 Task: Look for space in Tōgane, Japan from 12th  August, 2023 to 15th August, 2023 for 3 adults in price range Rs.12000 to Rs.16000. Place can be entire place with 2 bedrooms having 3 beds and 1 bathroom. Property type can be house, flat, guest house. Booking option can be shelf check-in. Required host language is English.
Action: Mouse moved to (404, 97)
Screenshot: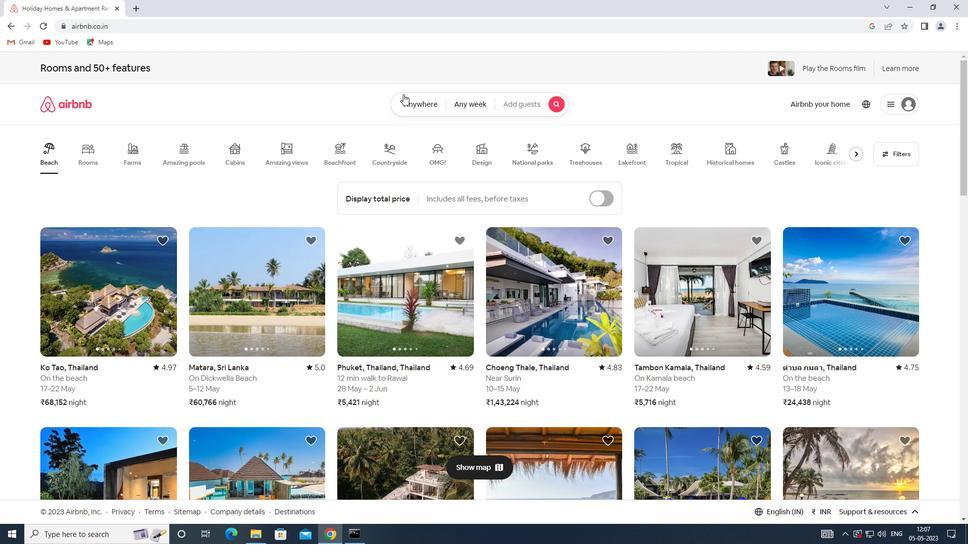 
Action: Mouse pressed left at (404, 97)
Screenshot: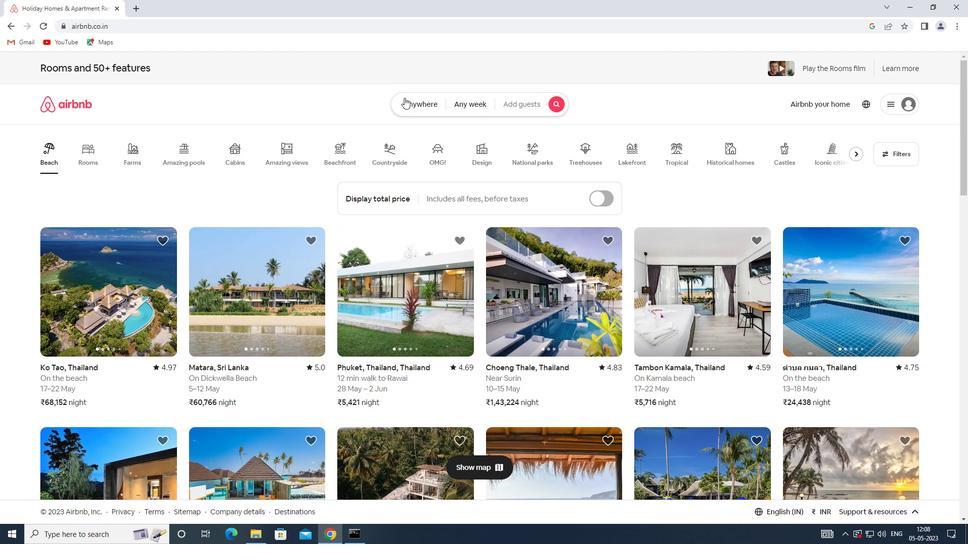 
Action: Mouse moved to (289, 148)
Screenshot: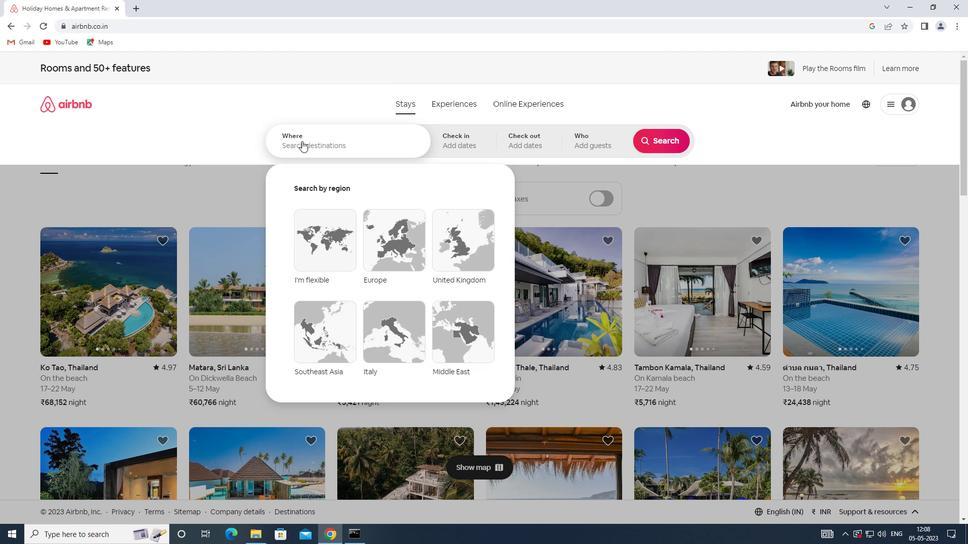 
Action: Mouse pressed left at (289, 148)
Screenshot: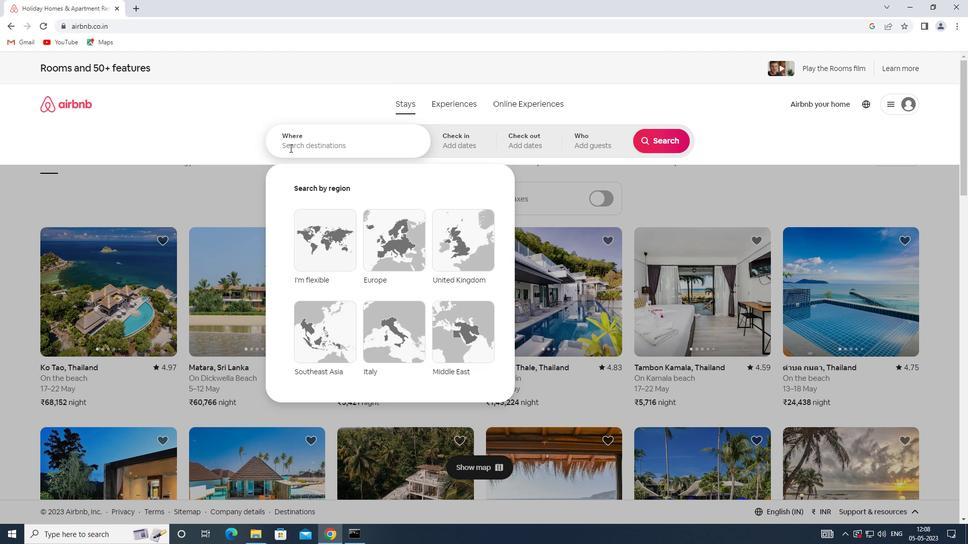
Action: Key pressed <Key.shift><Key.shift><Key.shift><Key.shift><Key.shift><Key.shift><Key.shift><Key.shift><Key.shift><Key.shift><Key.shift><Key.shift><Key.shift><Key.shift>TOGANE,<Key.shift>JAPAN
Screenshot: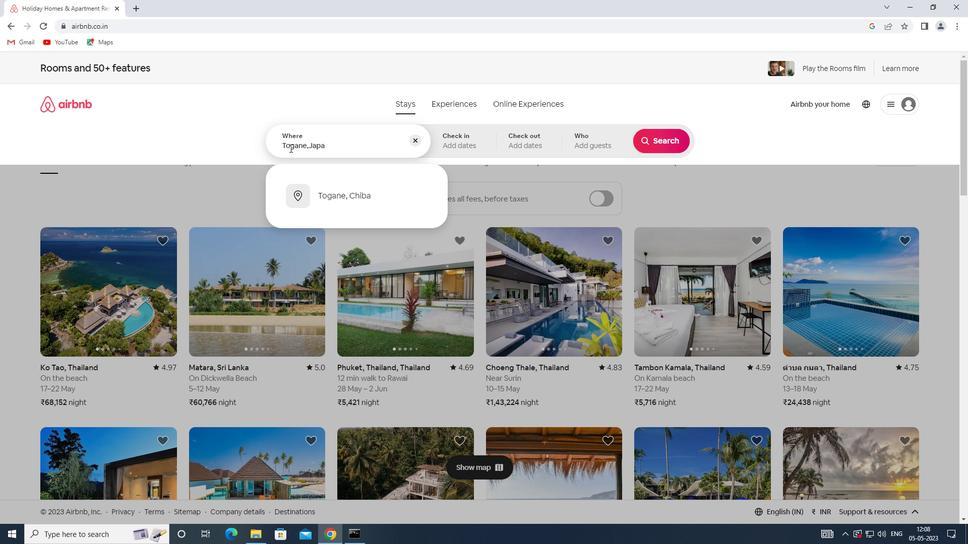 
Action: Mouse moved to (445, 137)
Screenshot: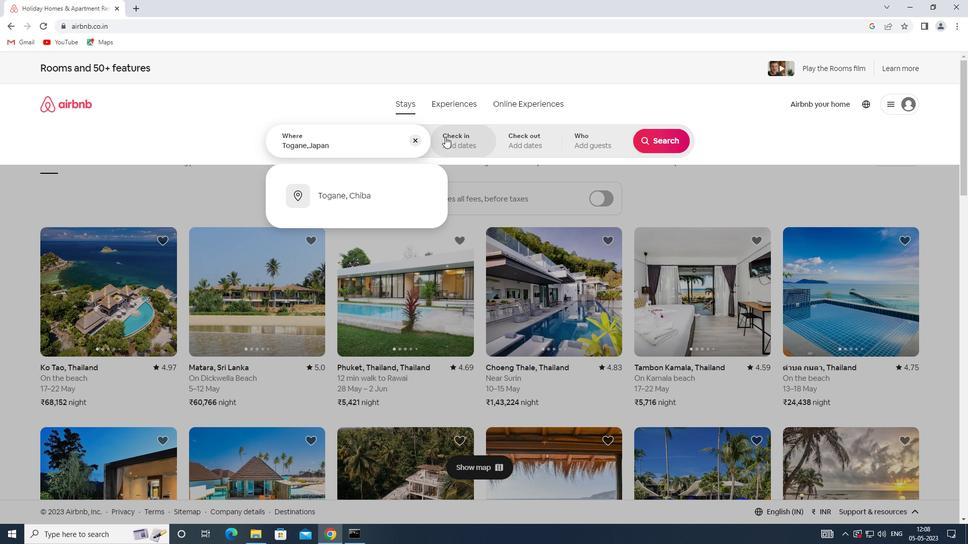 
Action: Mouse pressed left at (445, 137)
Screenshot: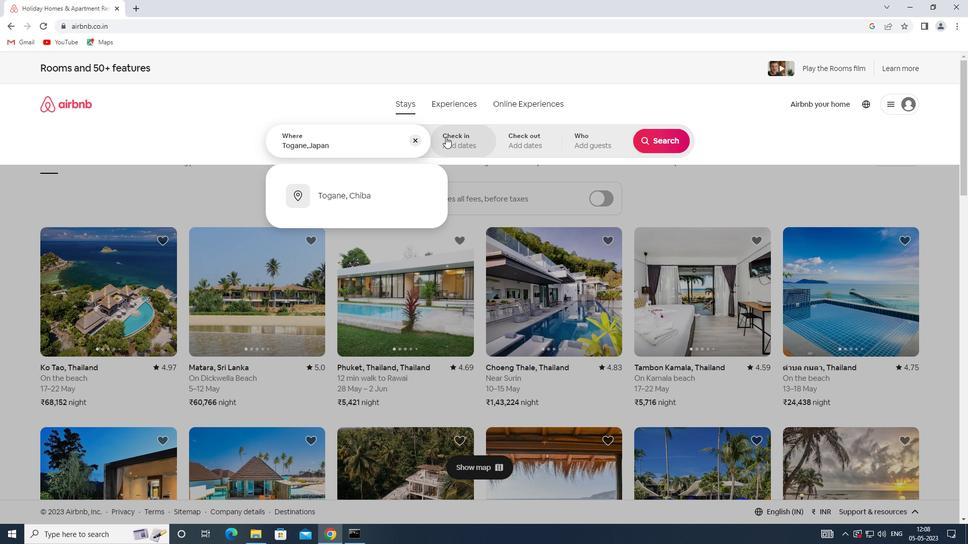 
Action: Mouse moved to (654, 222)
Screenshot: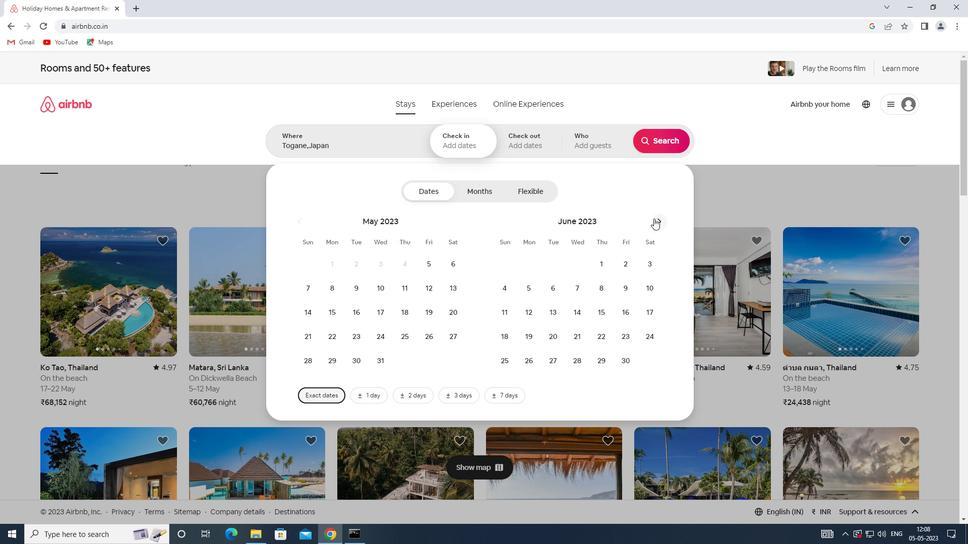 
Action: Mouse pressed left at (654, 222)
Screenshot: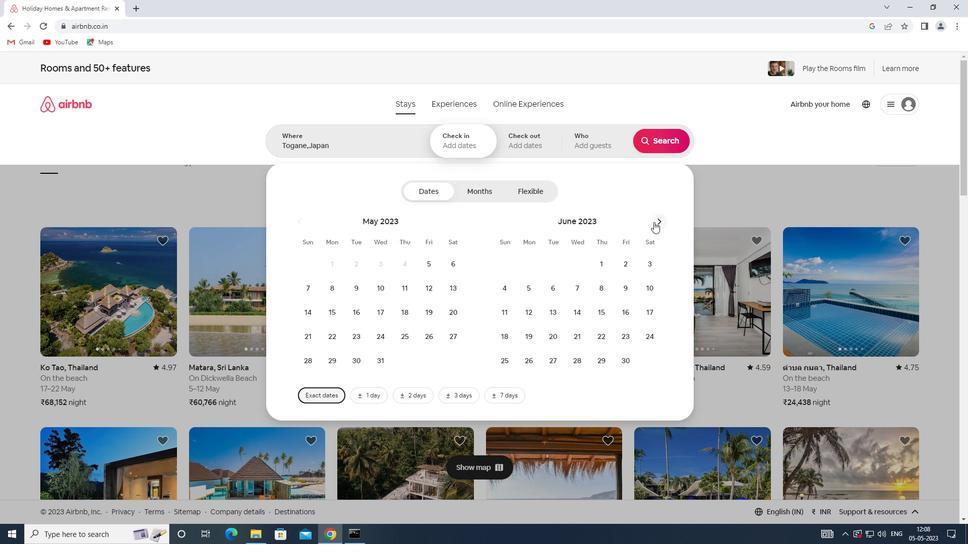 
Action: Mouse pressed left at (654, 222)
Screenshot: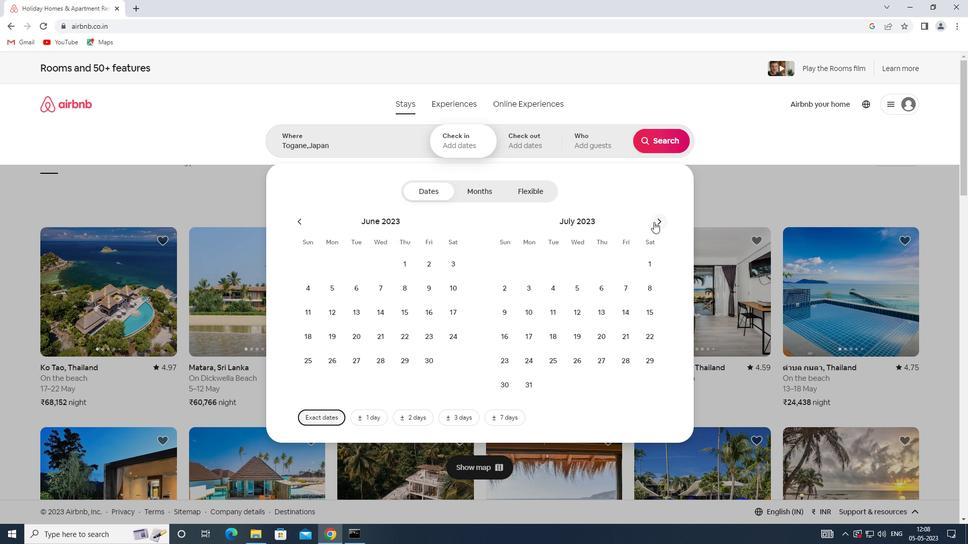 
Action: Mouse moved to (649, 282)
Screenshot: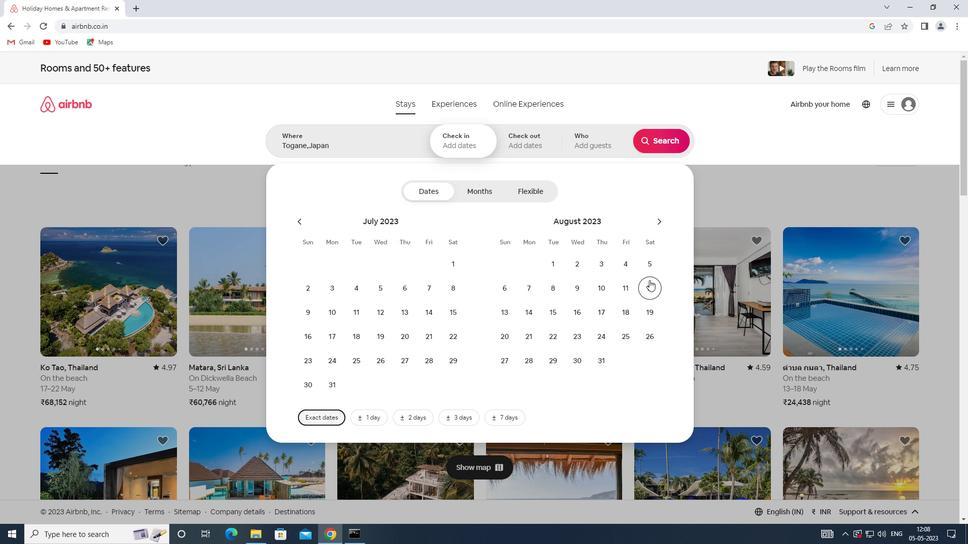 
Action: Mouse pressed left at (649, 282)
Screenshot: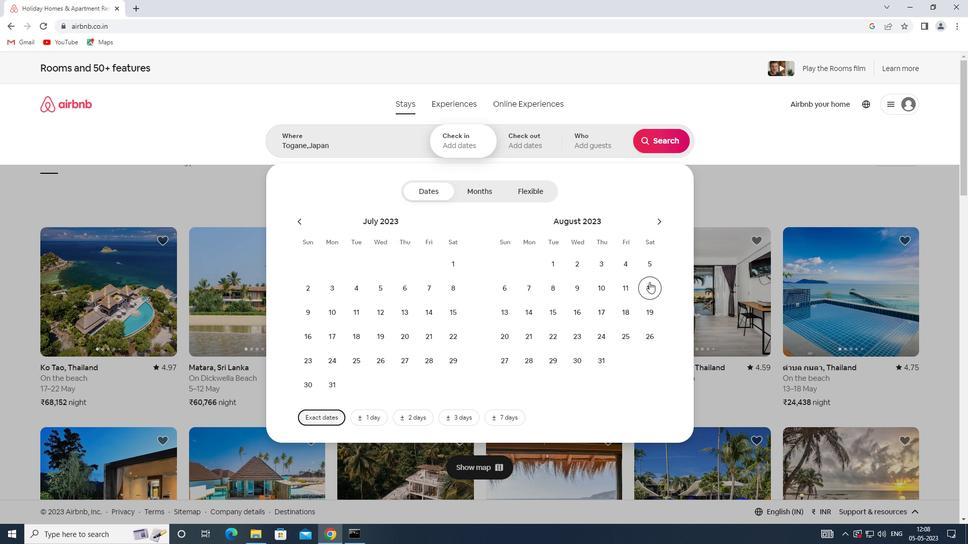 
Action: Mouse moved to (553, 310)
Screenshot: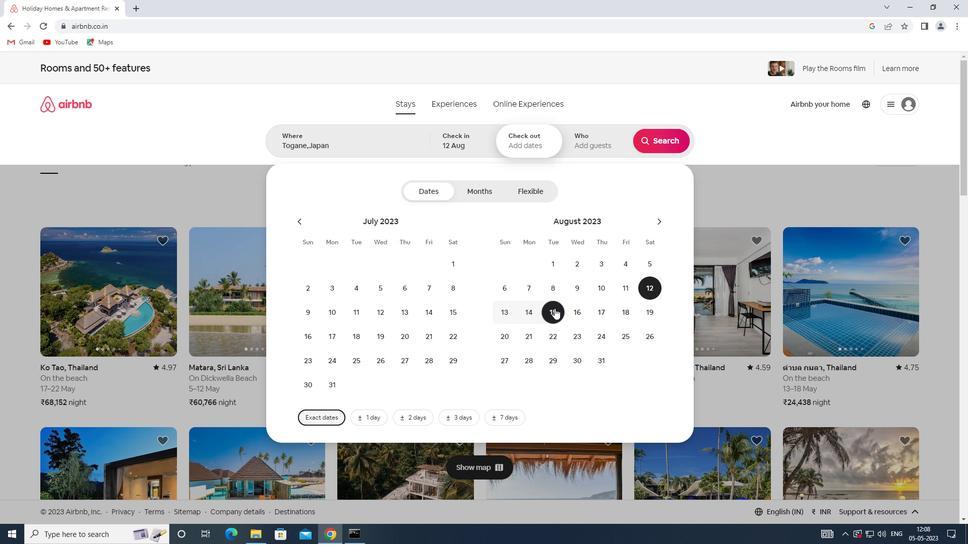 
Action: Mouse pressed left at (553, 310)
Screenshot: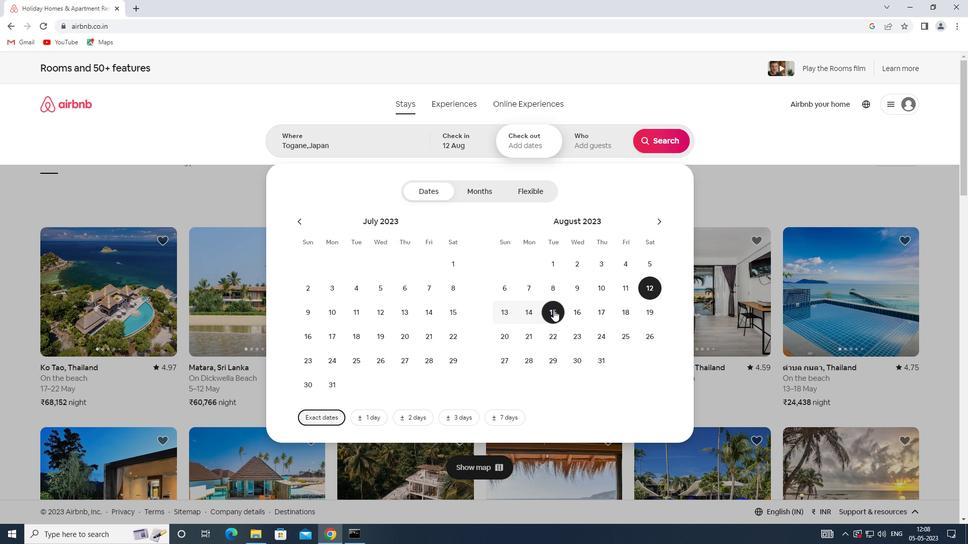
Action: Mouse moved to (592, 134)
Screenshot: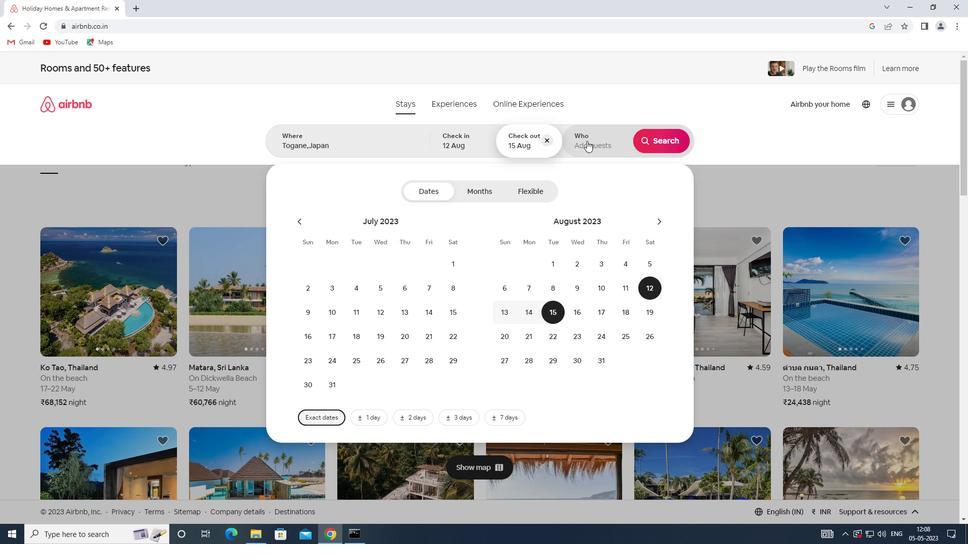 
Action: Mouse pressed left at (592, 134)
Screenshot: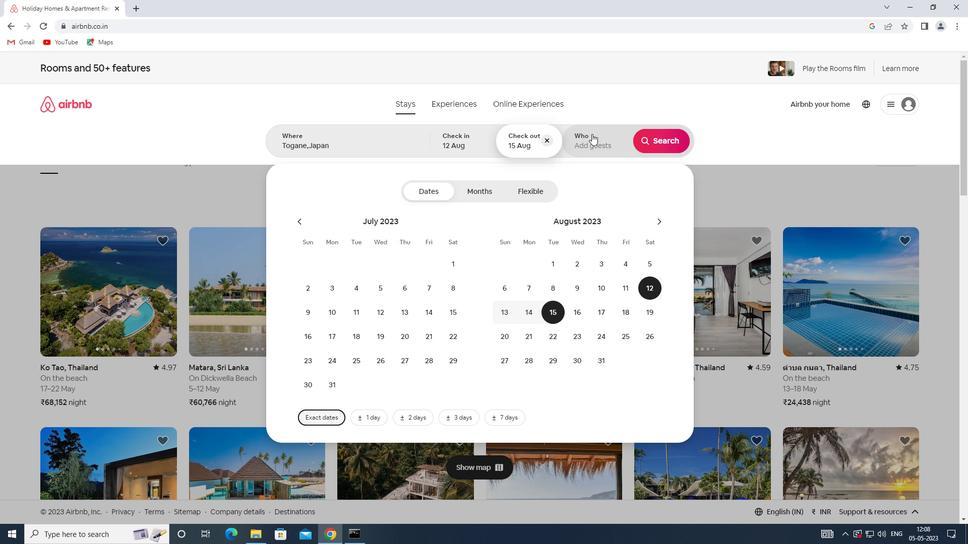 
Action: Mouse moved to (661, 194)
Screenshot: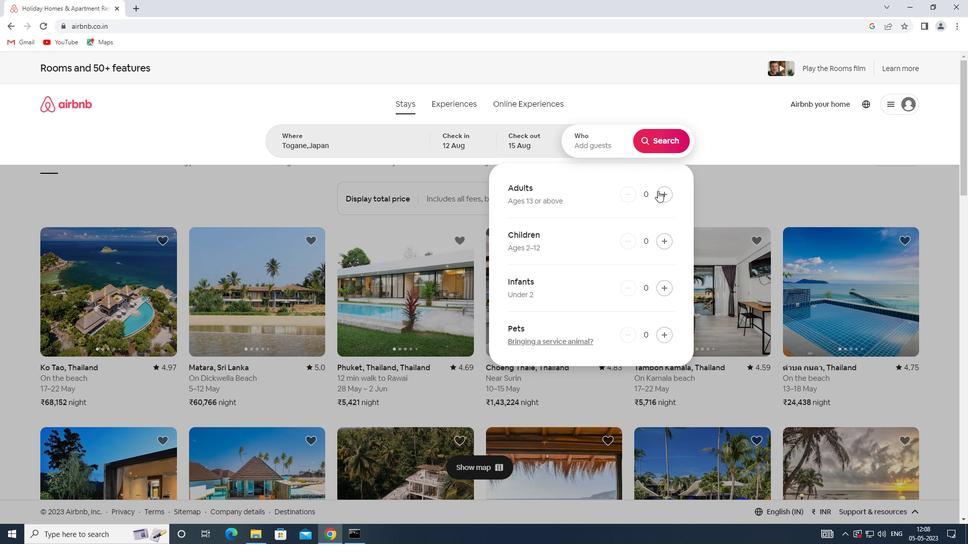 
Action: Mouse pressed left at (661, 194)
Screenshot: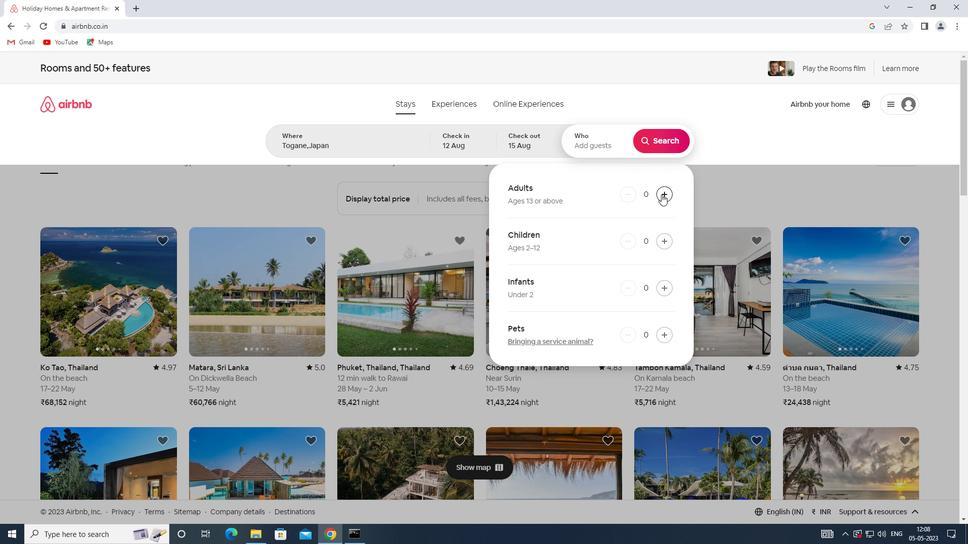 
Action: Mouse pressed left at (661, 194)
Screenshot: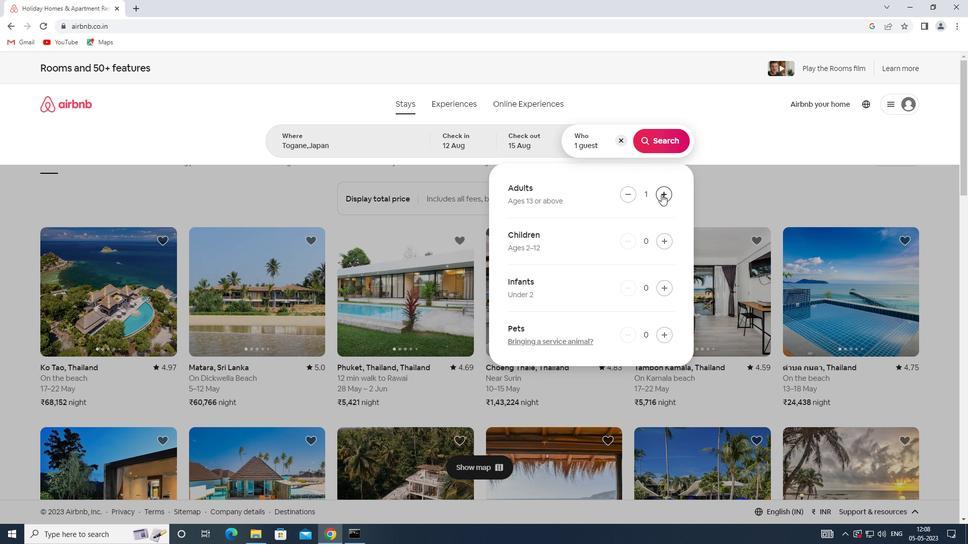 
Action: Mouse pressed left at (661, 194)
Screenshot: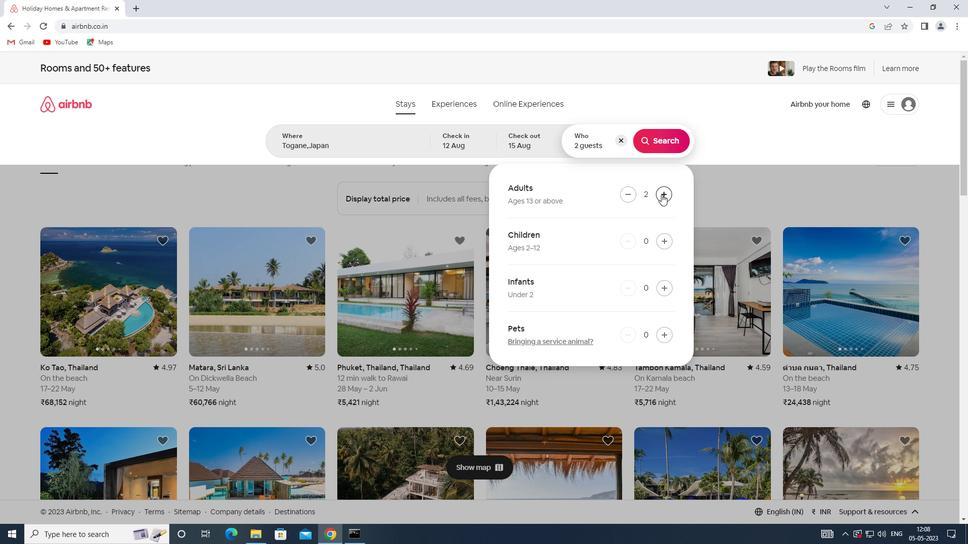 
Action: Mouse moved to (663, 145)
Screenshot: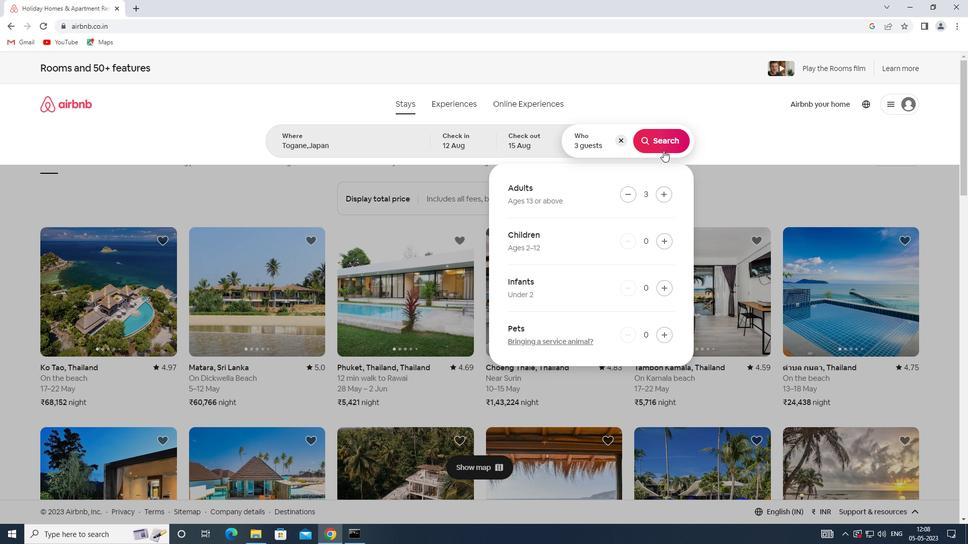 
Action: Mouse pressed left at (663, 145)
Screenshot: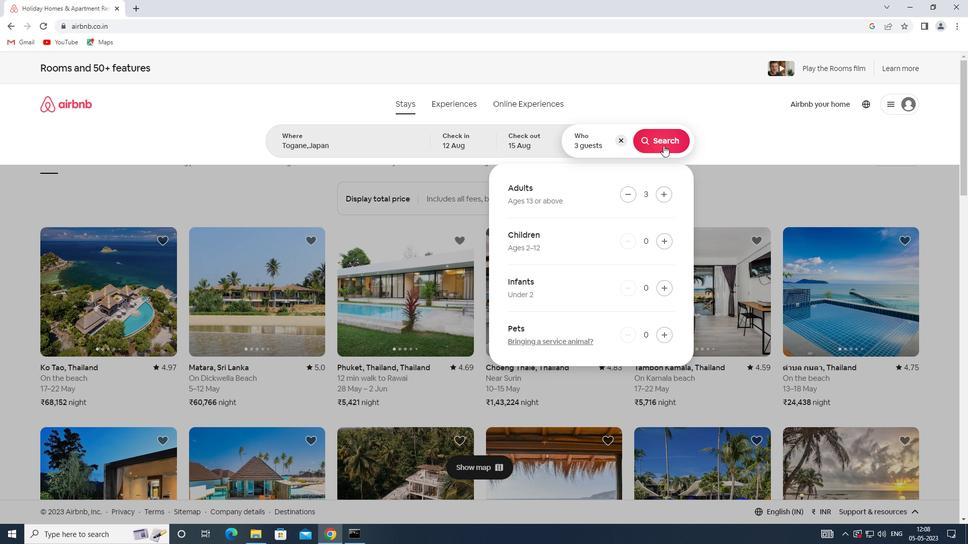 
Action: Mouse moved to (941, 115)
Screenshot: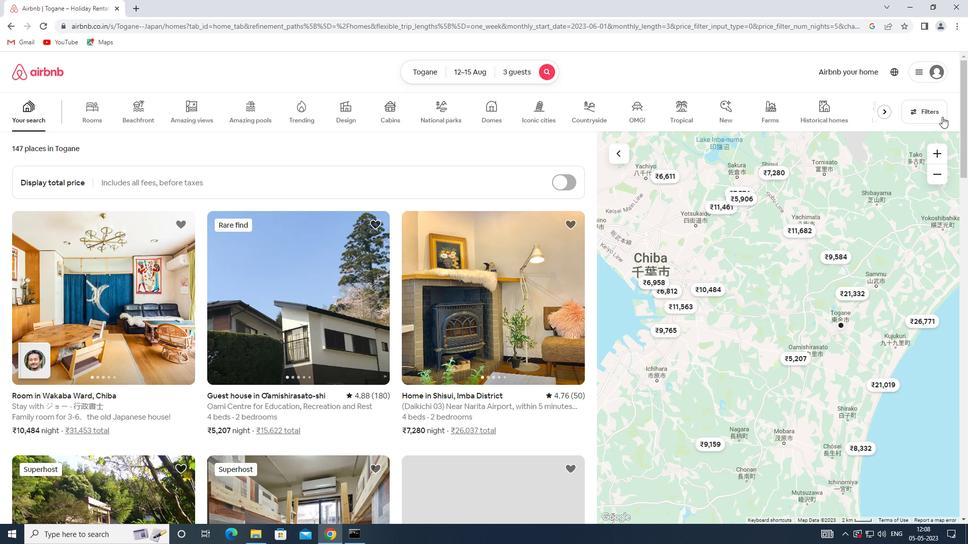 
Action: Mouse pressed left at (941, 115)
Screenshot: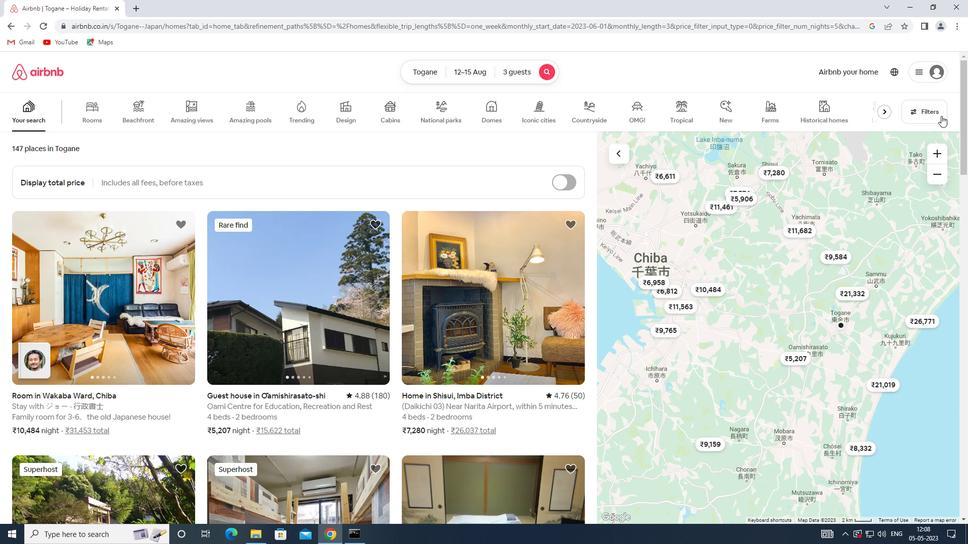 
Action: Mouse moved to (354, 359)
Screenshot: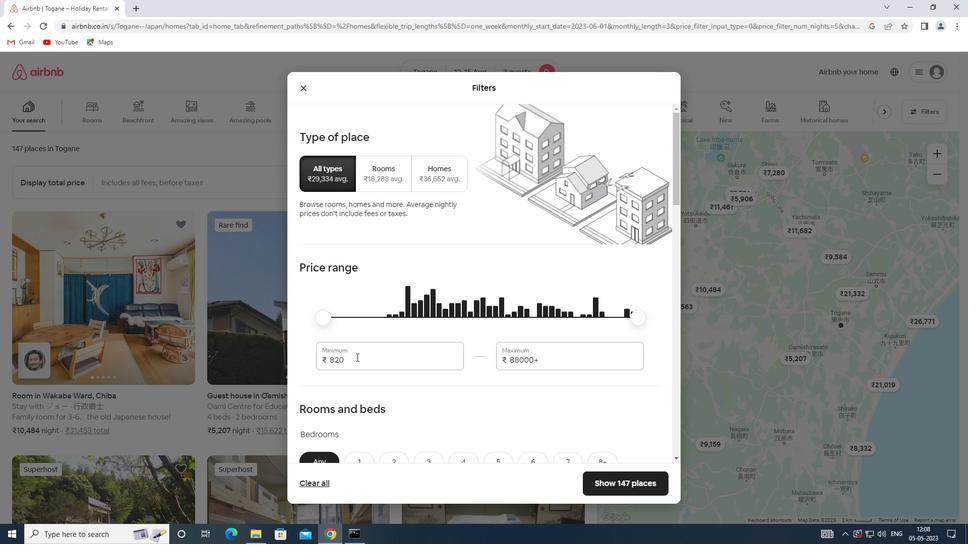 
Action: Mouse pressed left at (354, 359)
Screenshot: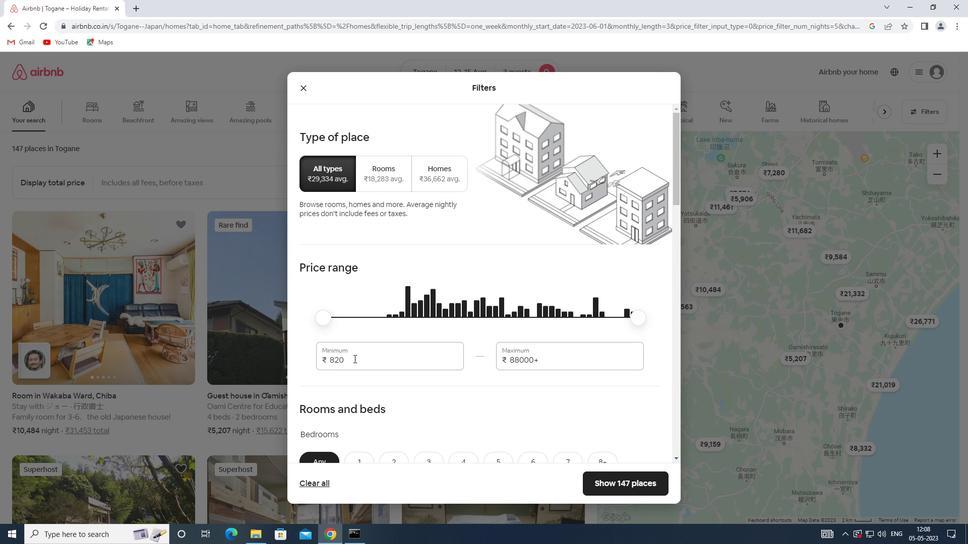 
Action: Mouse moved to (305, 343)
Screenshot: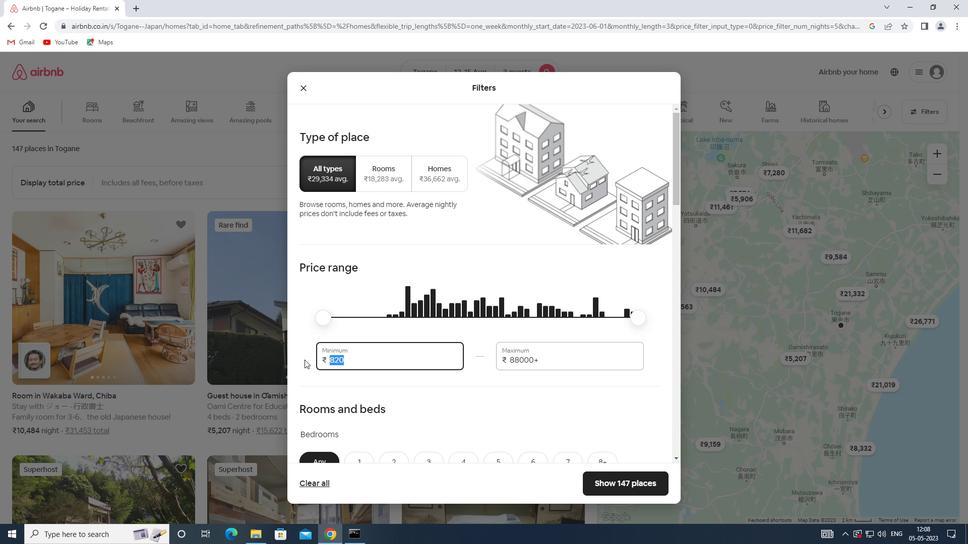 
Action: Key pressed 12000
Screenshot: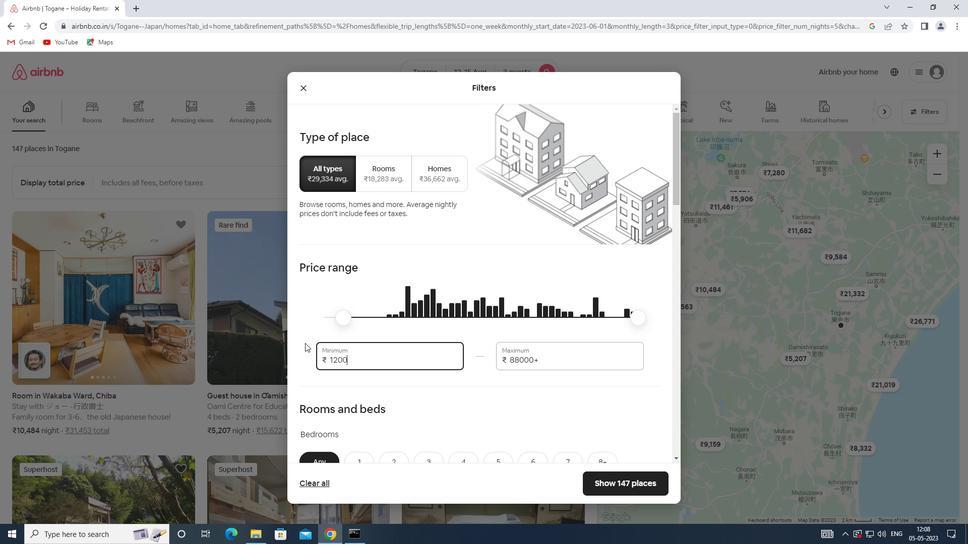 
Action: Mouse moved to (554, 360)
Screenshot: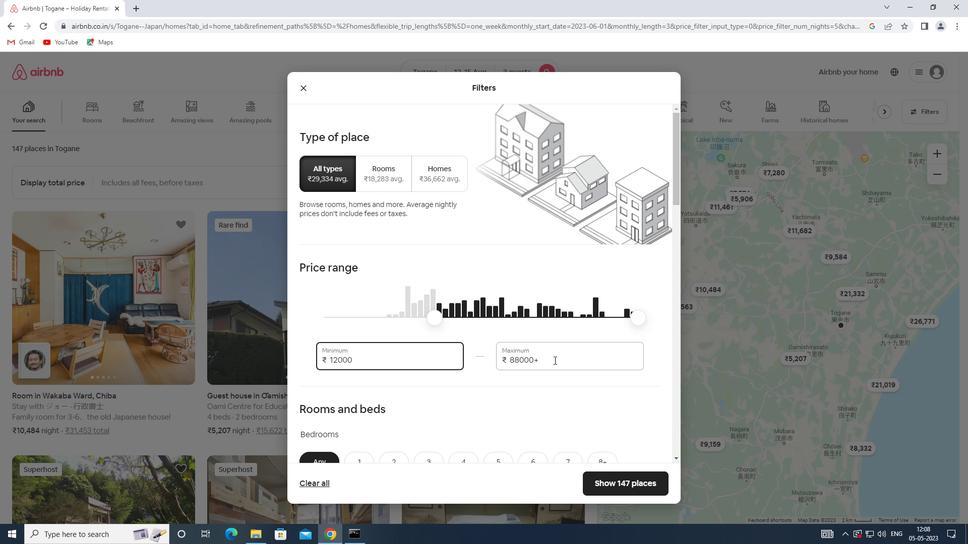 
Action: Mouse pressed left at (554, 360)
Screenshot: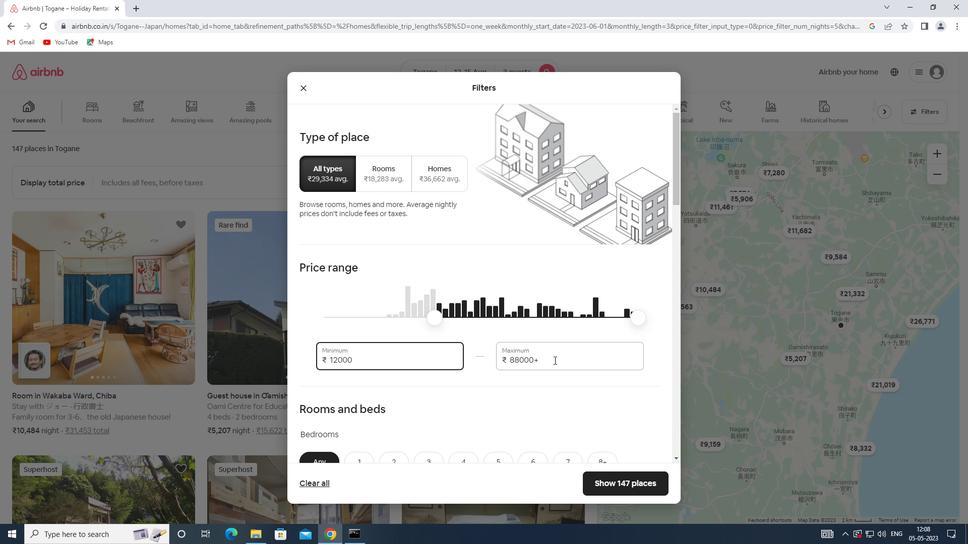 
Action: Mouse moved to (434, 359)
Screenshot: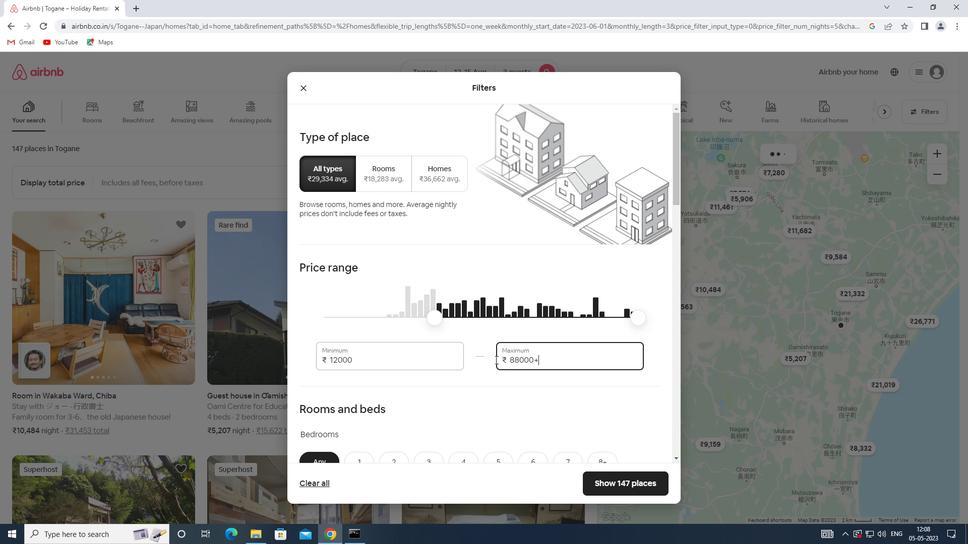 
Action: Key pressed 16000
Screenshot: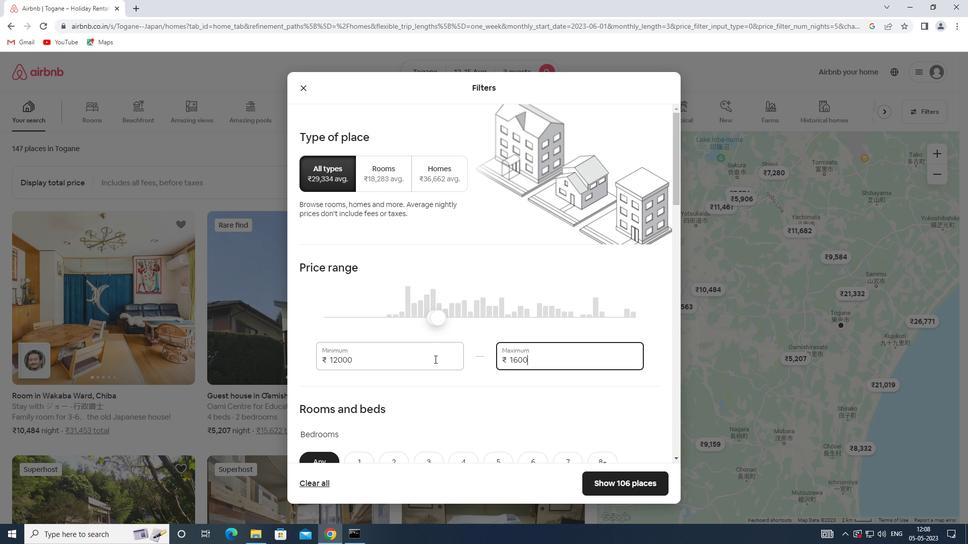 
Action: Mouse scrolled (434, 359) with delta (0, 0)
Screenshot: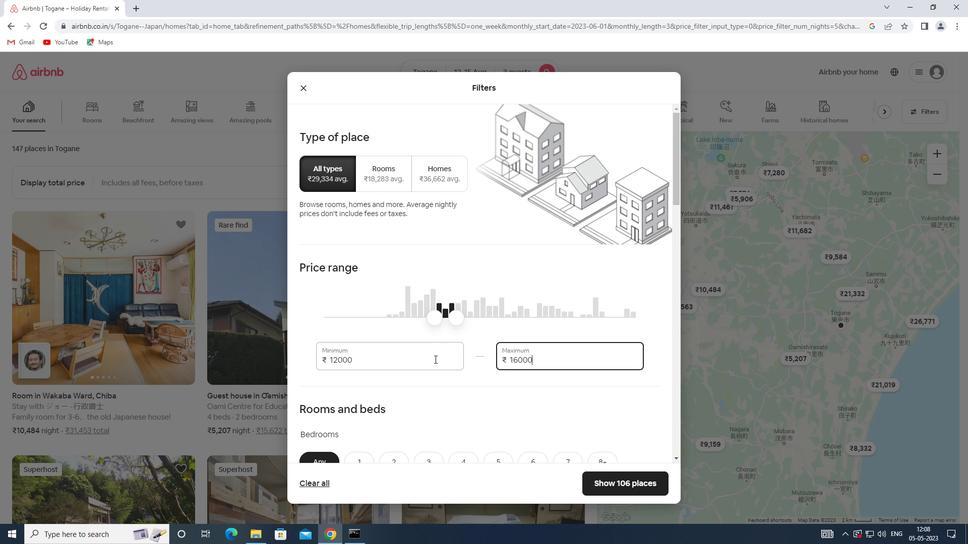 
Action: Mouse scrolled (434, 359) with delta (0, 0)
Screenshot: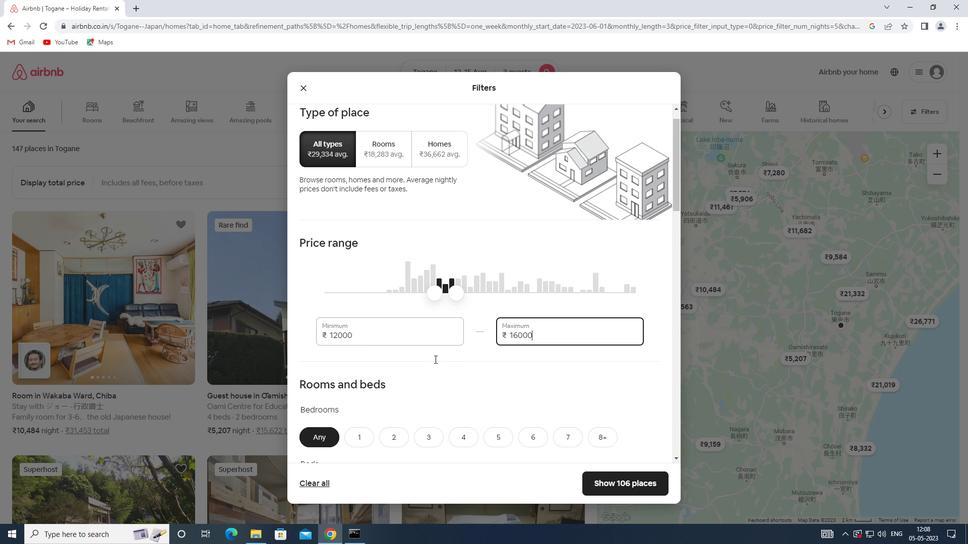 
Action: Mouse scrolled (434, 359) with delta (0, 0)
Screenshot: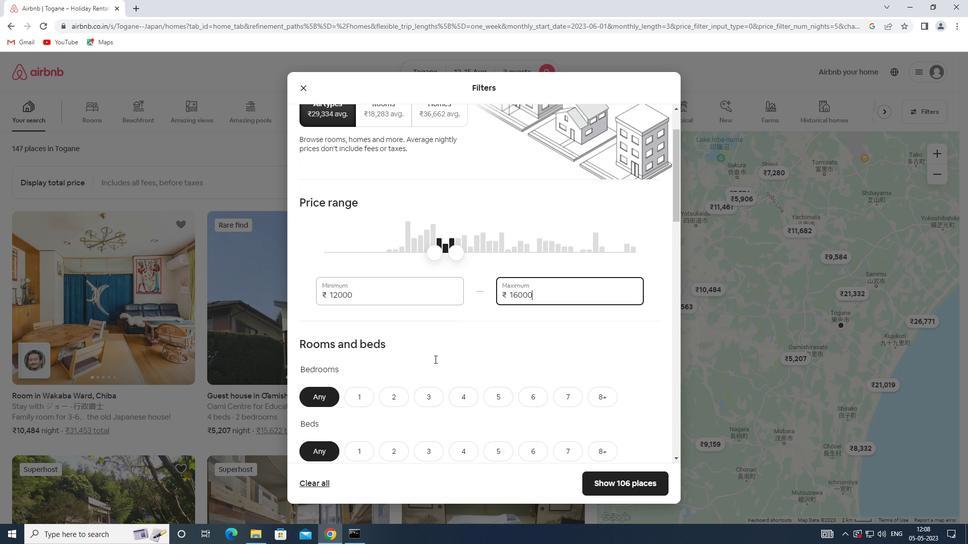 
Action: Mouse scrolled (434, 359) with delta (0, 0)
Screenshot: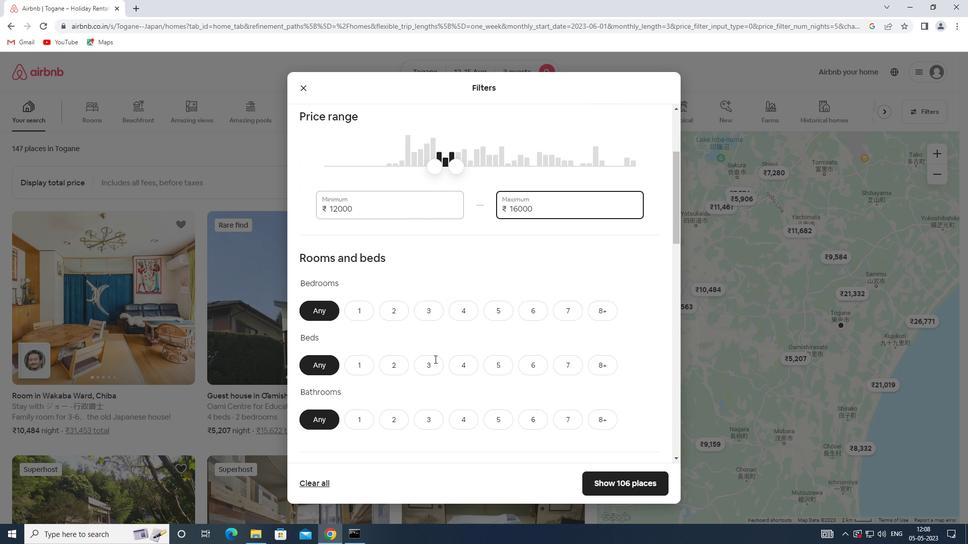 
Action: Mouse moved to (388, 263)
Screenshot: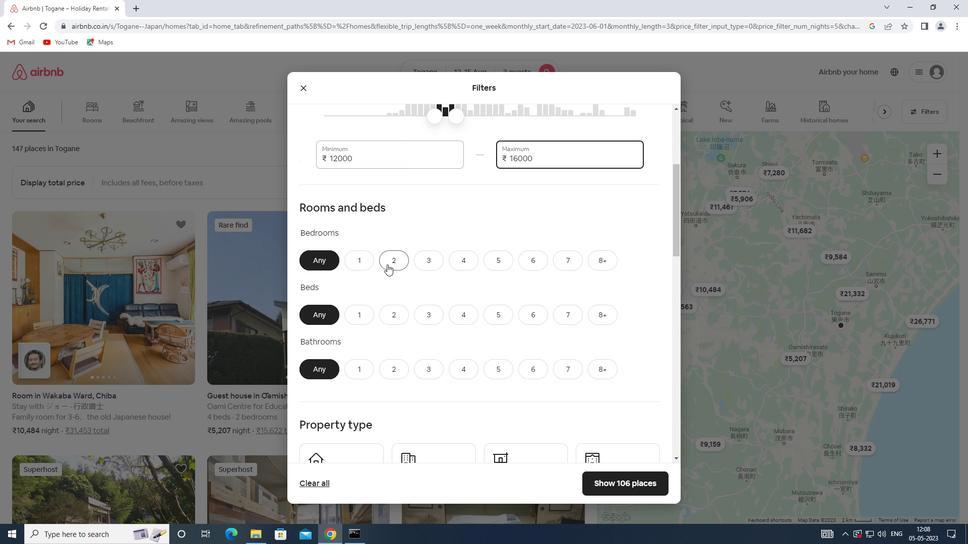 
Action: Mouse pressed left at (388, 263)
Screenshot: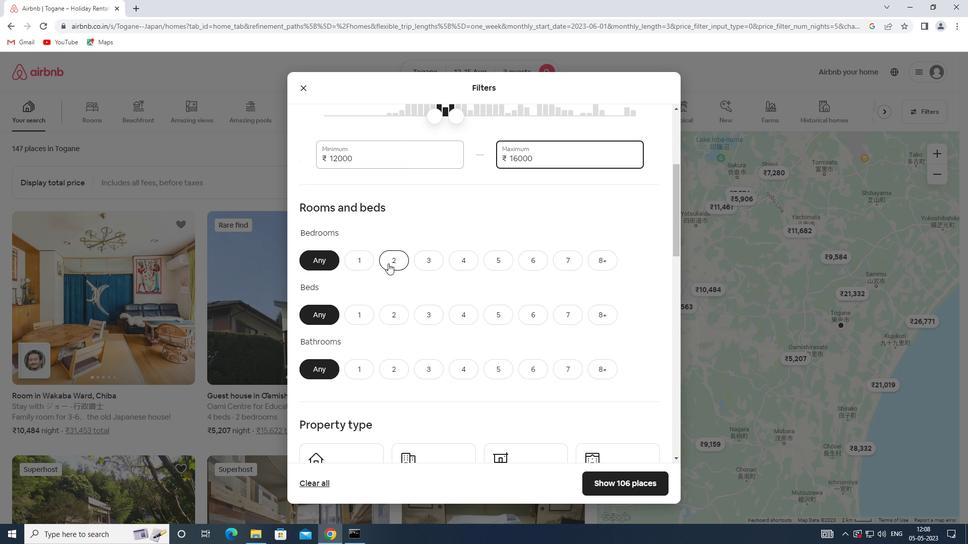 
Action: Mouse moved to (427, 315)
Screenshot: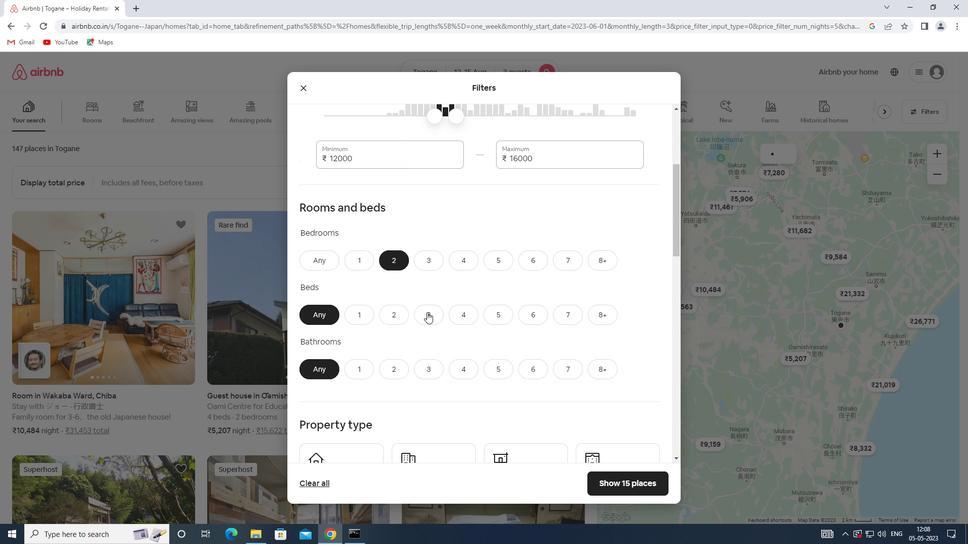 
Action: Mouse pressed left at (427, 315)
Screenshot: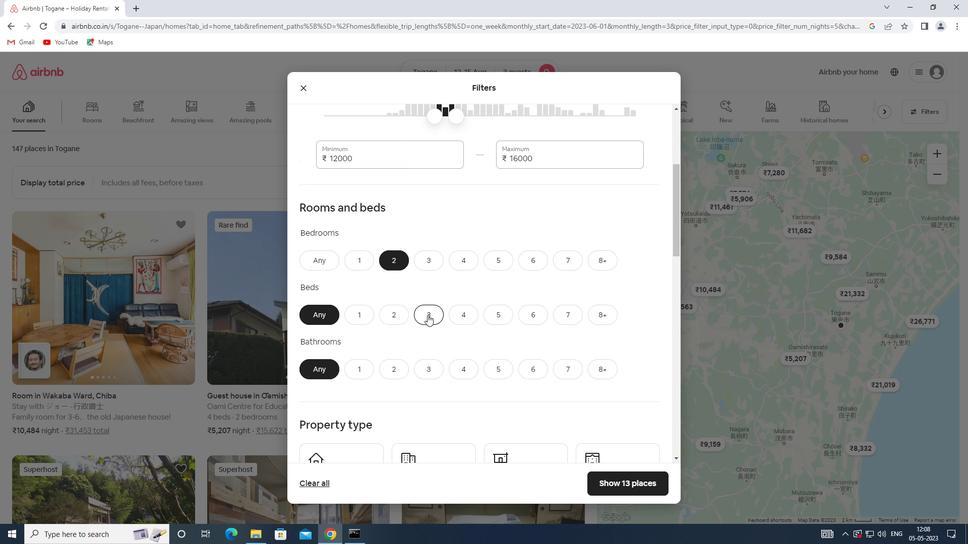 
Action: Mouse moved to (367, 367)
Screenshot: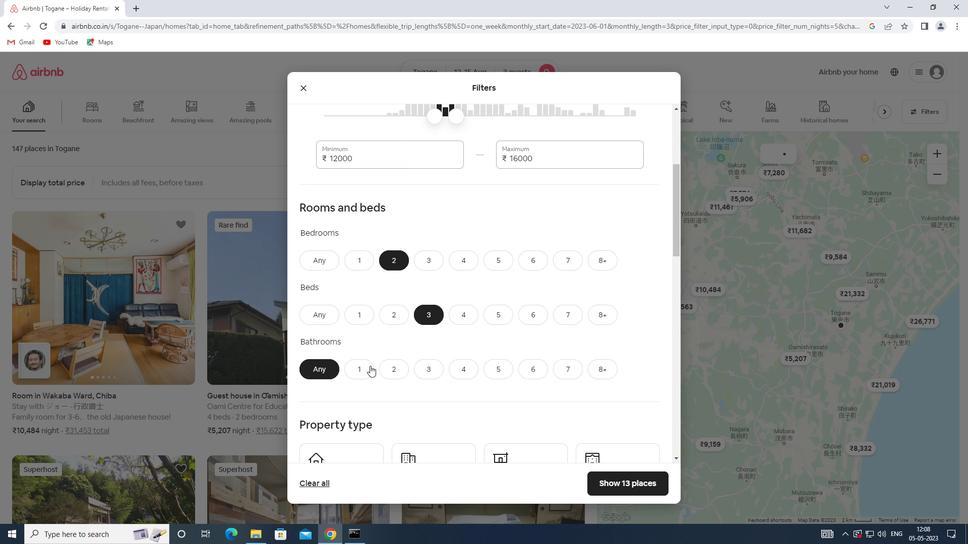 
Action: Mouse pressed left at (367, 367)
Screenshot: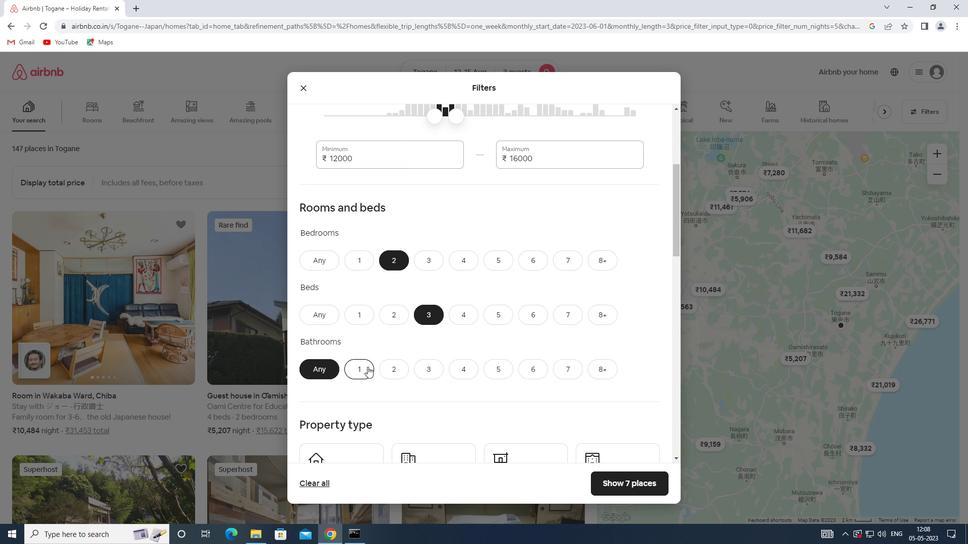 
Action: Mouse scrolled (367, 366) with delta (0, 0)
Screenshot: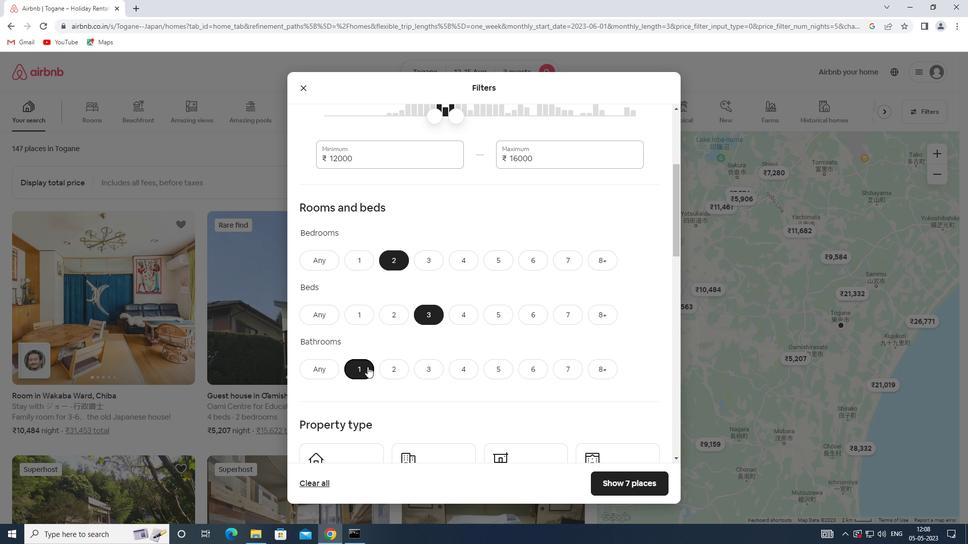 
Action: Mouse scrolled (367, 366) with delta (0, 0)
Screenshot: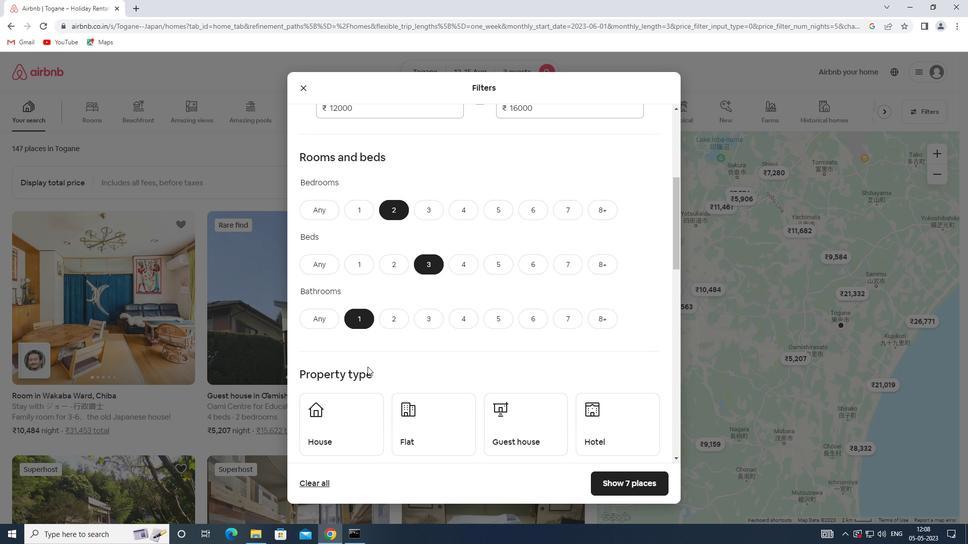 
Action: Mouse scrolled (367, 366) with delta (0, 0)
Screenshot: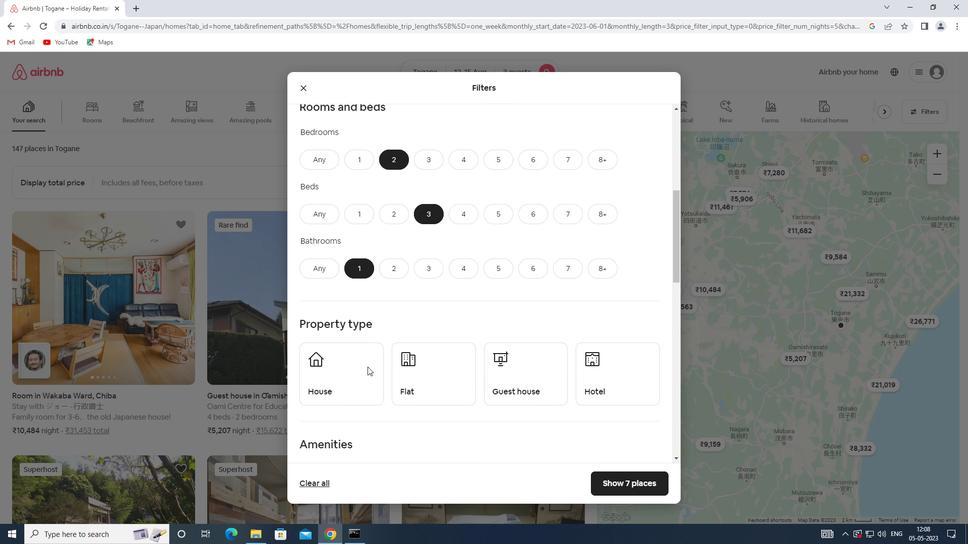 
Action: Mouse moved to (368, 341)
Screenshot: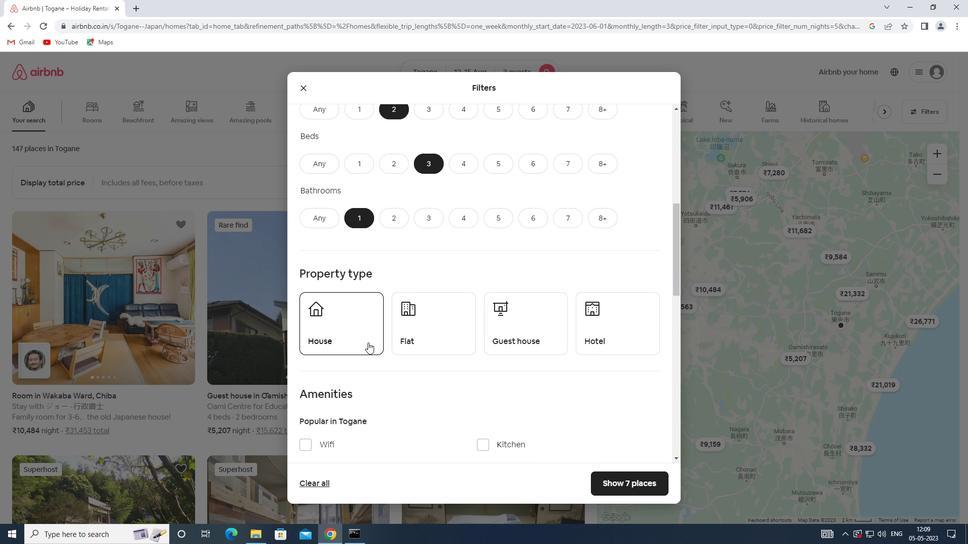 
Action: Mouse pressed left at (368, 341)
Screenshot: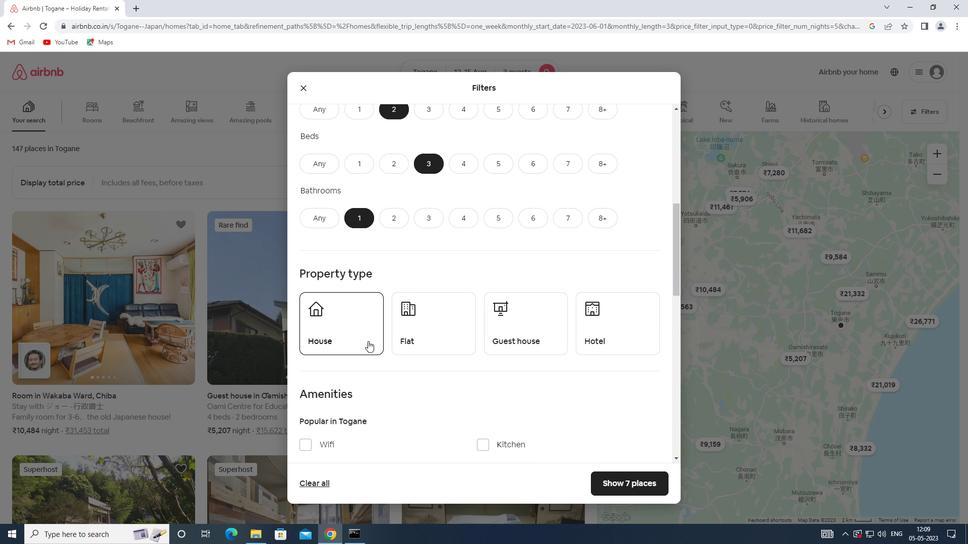 
Action: Mouse moved to (427, 339)
Screenshot: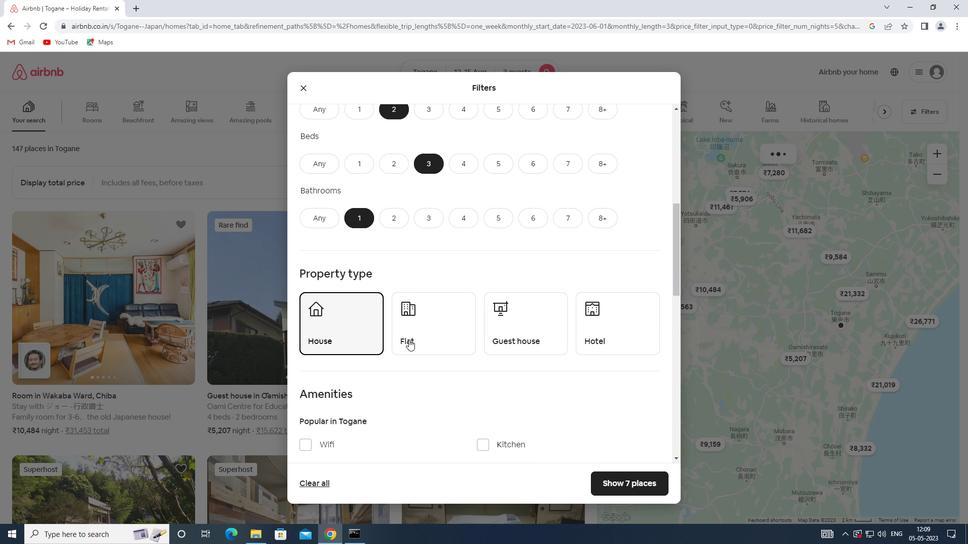 
Action: Mouse pressed left at (427, 339)
Screenshot: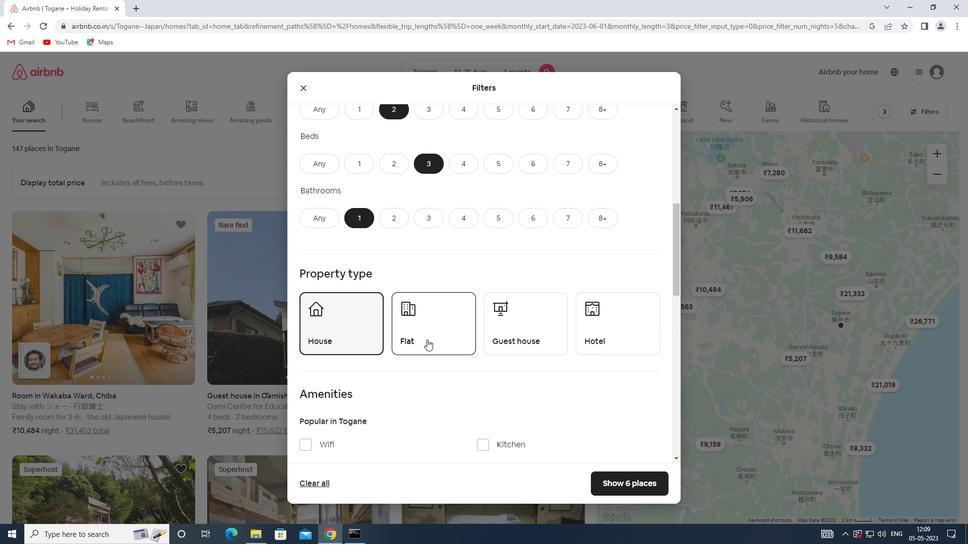 
Action: Mouse moved to (513, 339)
Screenshot: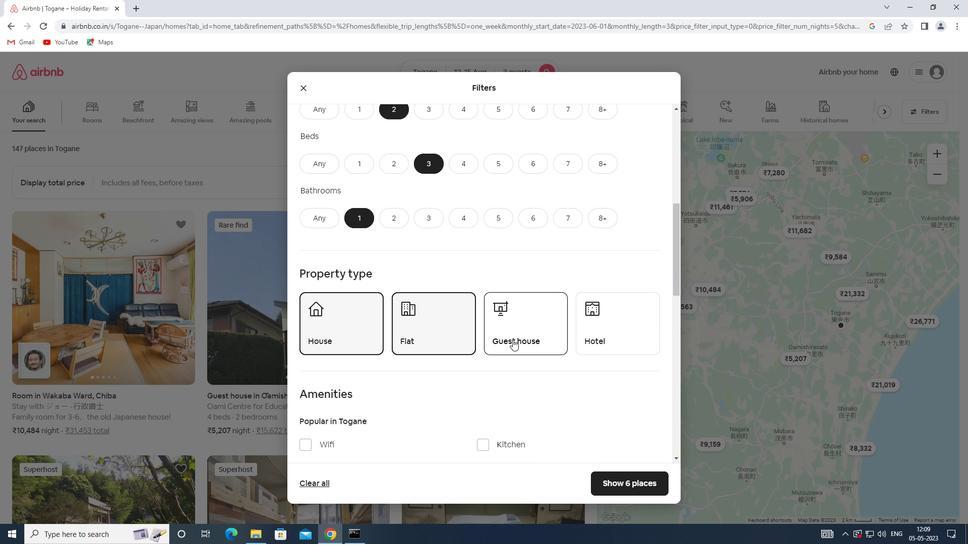 
Action: Mouse pressed left at (513, 339)
Screenshot: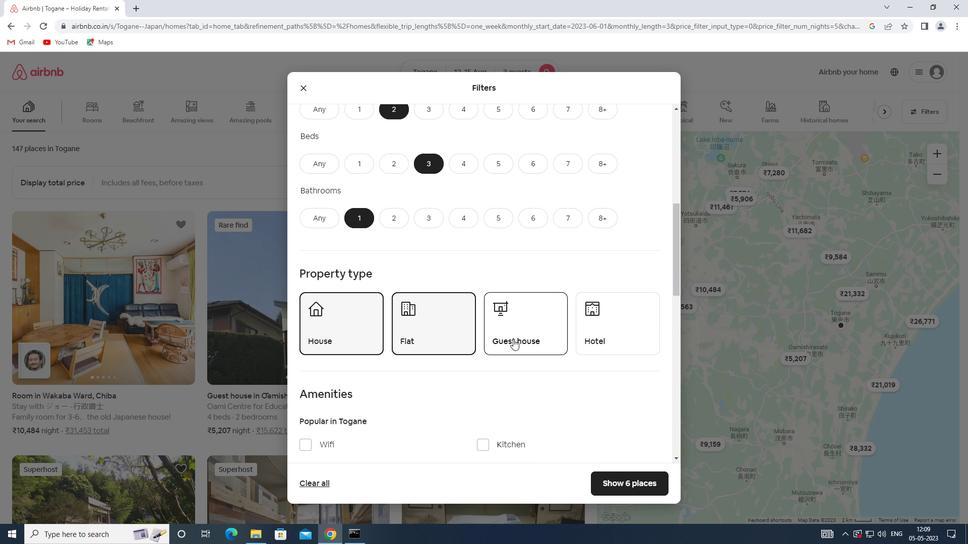 
Action: Mouse moved to (512, 339)
Screenshot: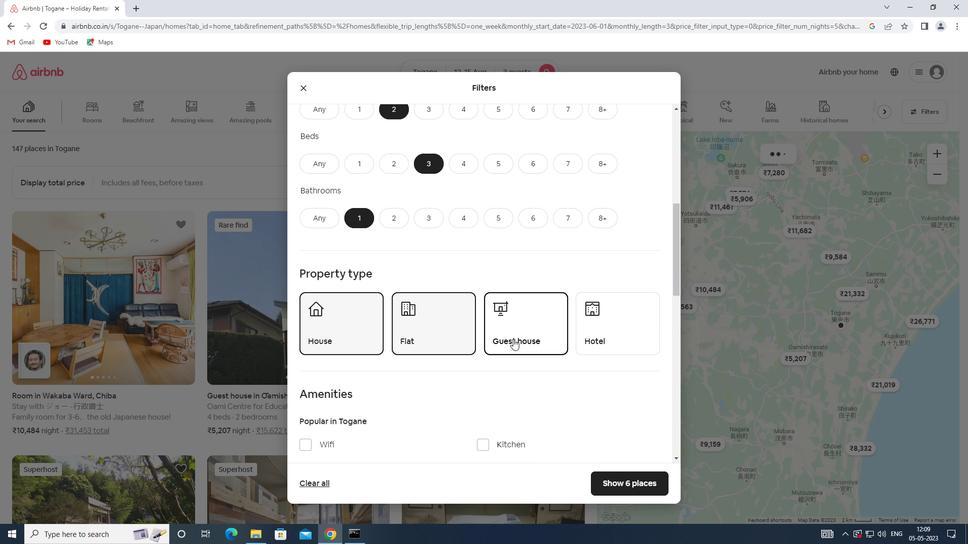 
Action: Mouse scrolled (512, 338) with delta (0, 0)
Screenshot: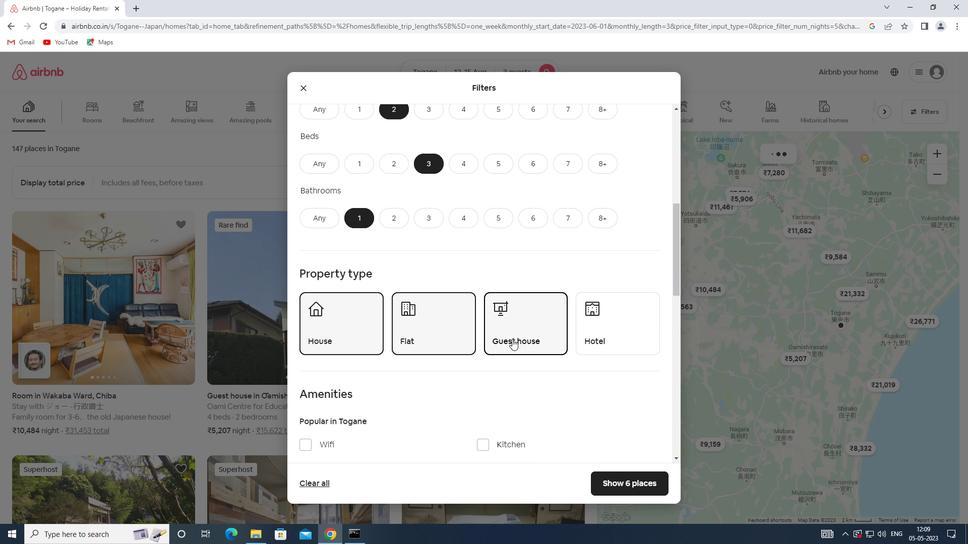 
Action: Mouse scrolled (512, 338) with delta (0, 0)
Screenshot: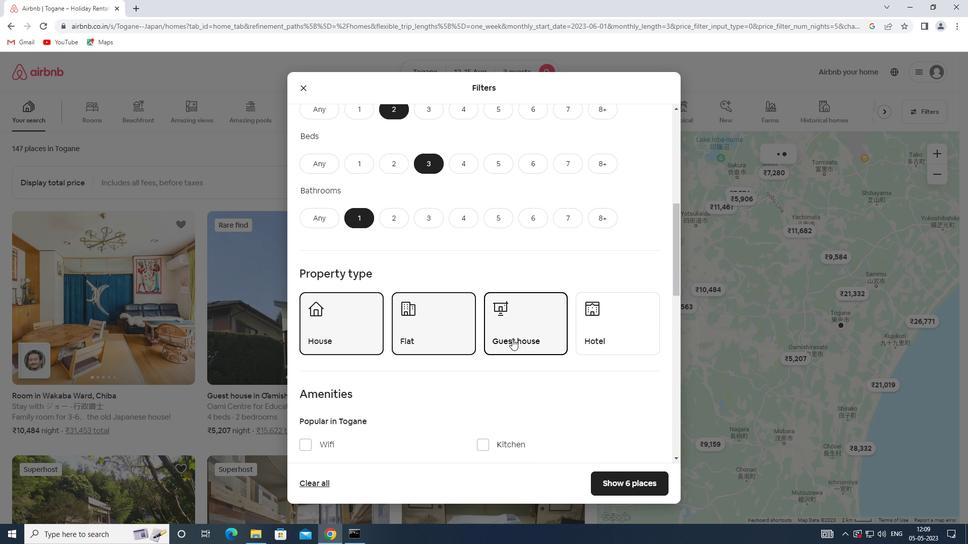 
Action: Mouse scrolled (512, 338) with delta (0, 0)
Screenshot: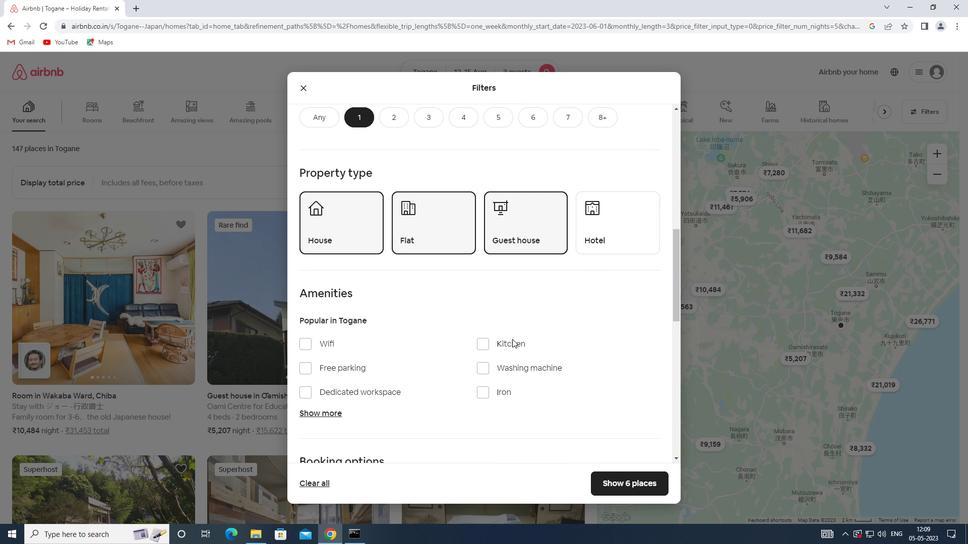 
Action: Mouse scrolled (512, 338) with delta (0, 0)
Screenshot: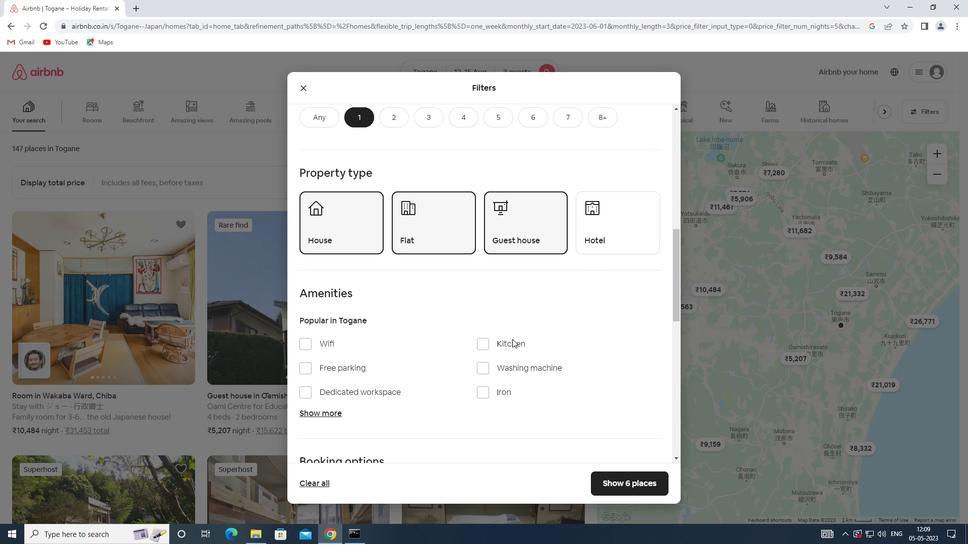 
Action: Mouse scrolled (512, 338) with delta (0, 0)
Screenshot: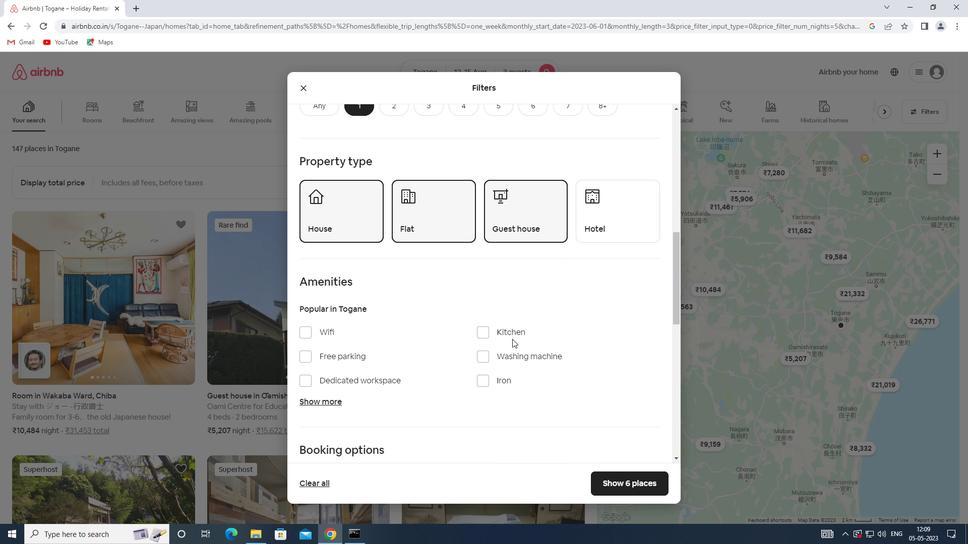 
Action: Mouse scrolled (512, 338) with delta (0, 0)
Screenshot: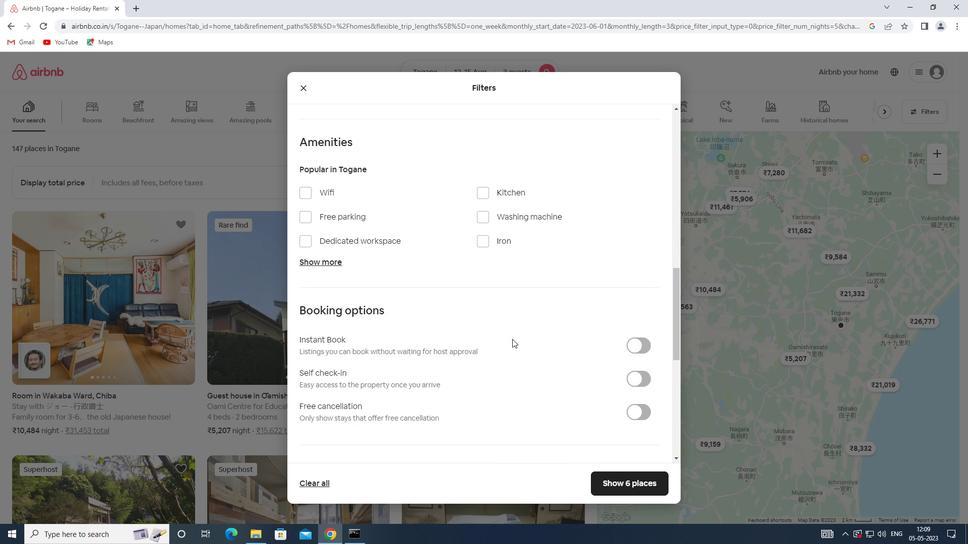 
Action: Mouse scrolled (512, 338) with delta (0, 0)
Screenshot: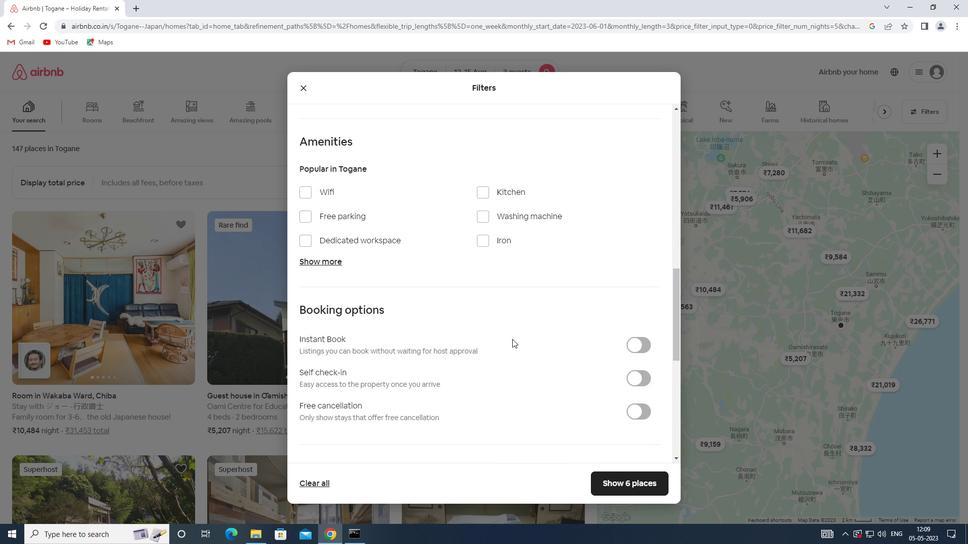 
Action: Mouse moved to (636, 273)
Screenshot: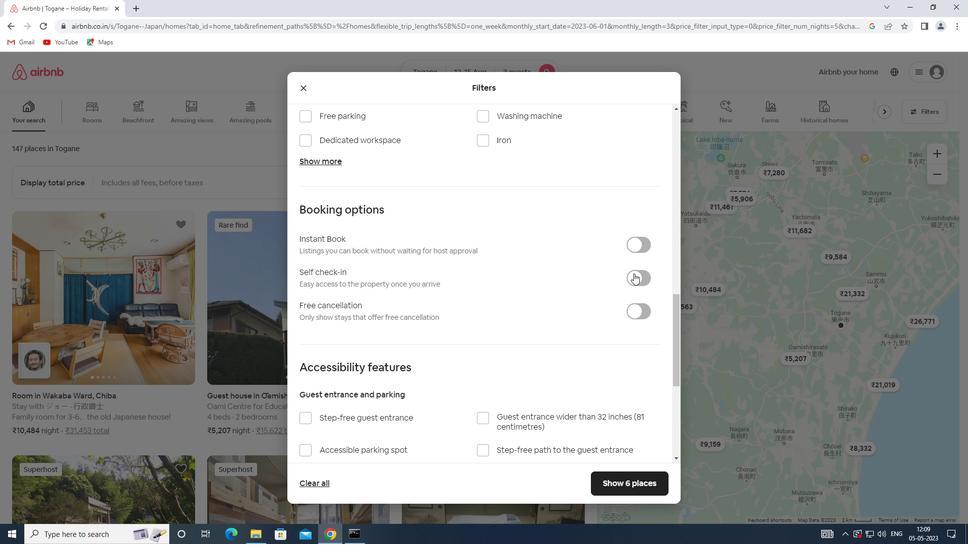 
Action: Mouse pressed left at (636, 273)
Screenshot: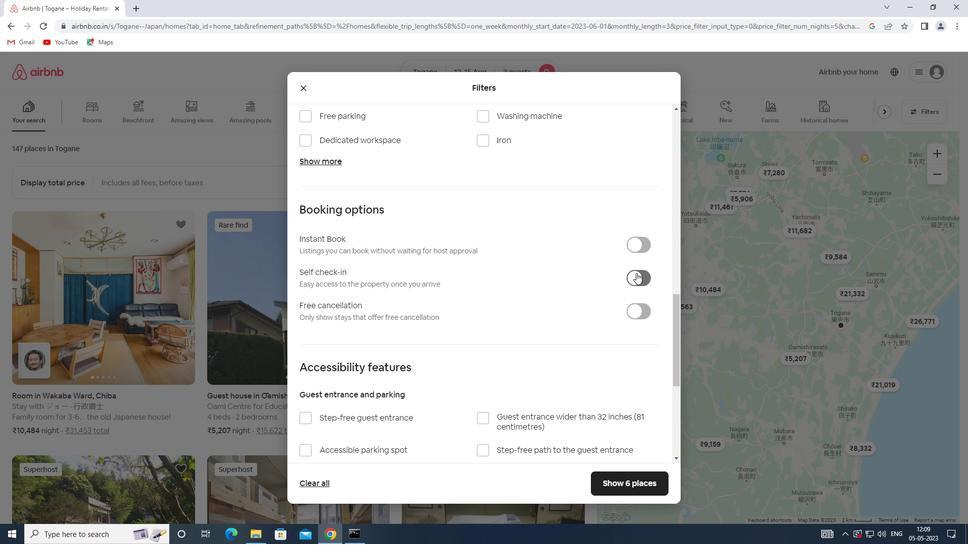 
Action: Mouse moved to (408, 344)
Screenshot: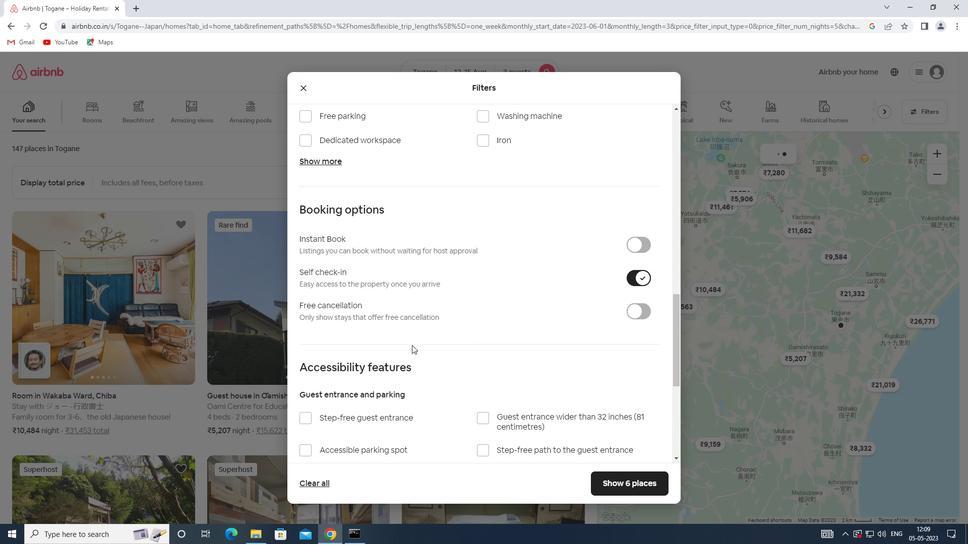 
Action: Mouse scrolled (408, 344) with delta (0, 0)
Screenshot: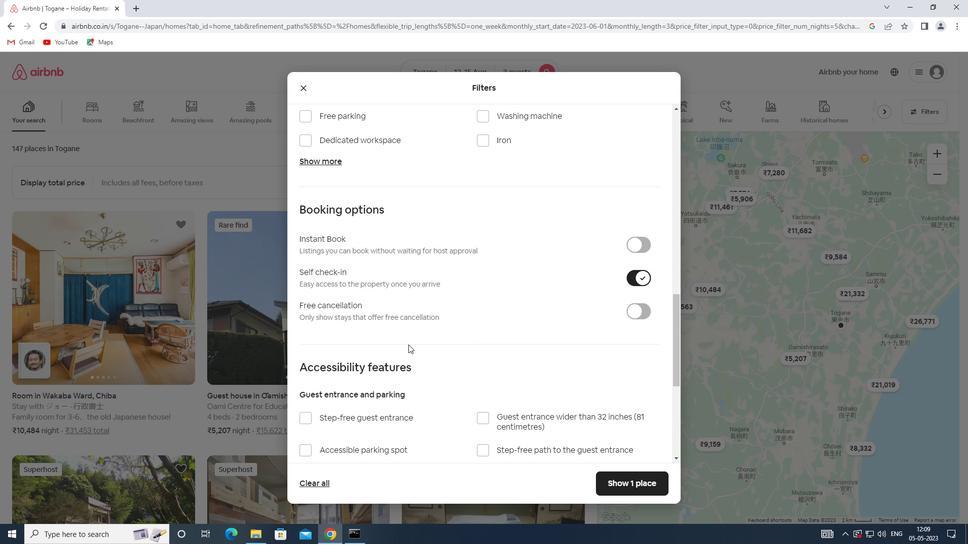 
Action: Mouse scrolled (408, 344) with delta (0, 0)
Screenshot: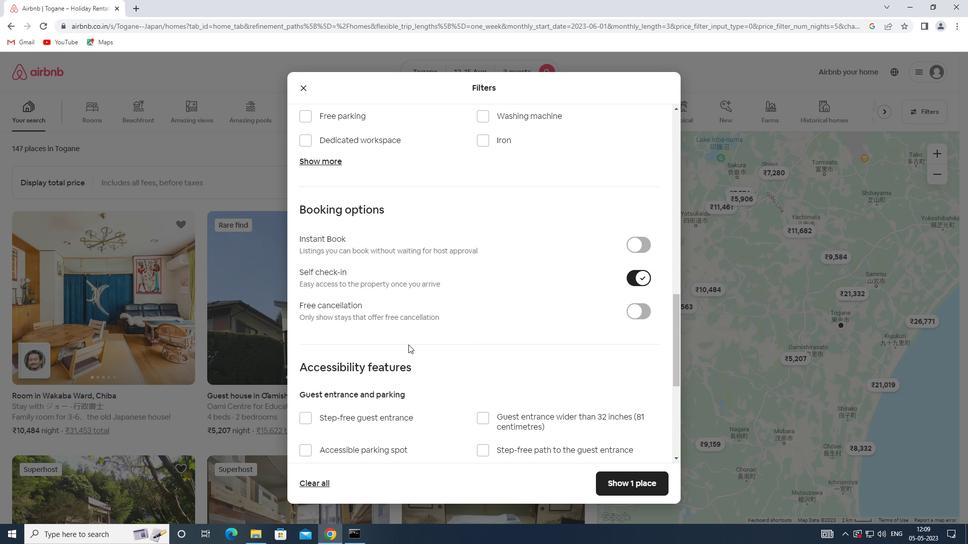
Action: Mouse scrolled (408, 344) with delta (0, 0)
Screenshot: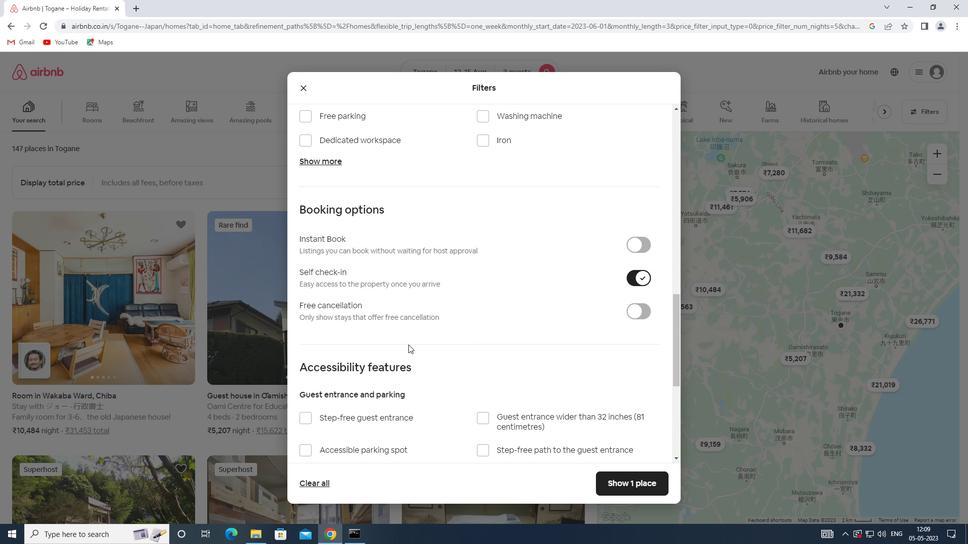 
Action: Mouse moved to (389, 339)
Screenshot: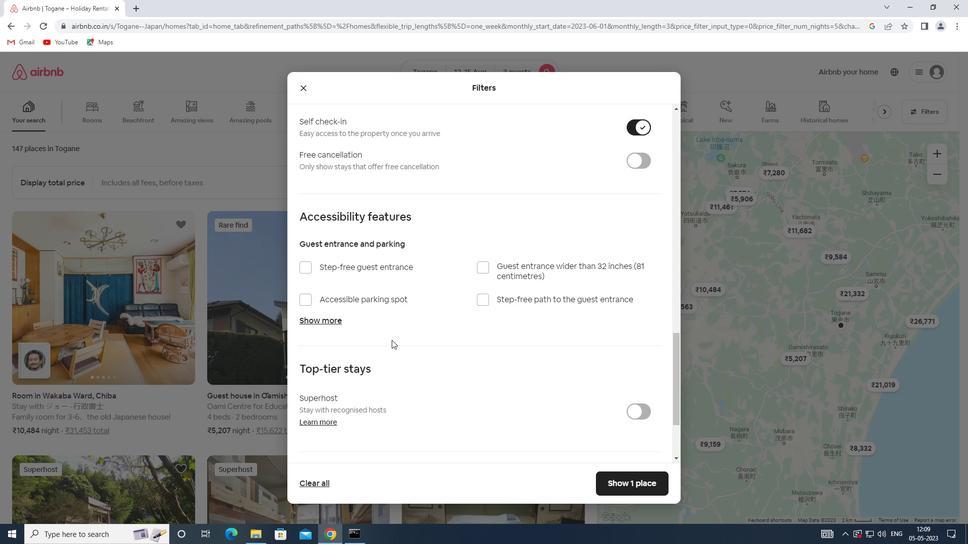 
Action: Mouse scrolled (389, 338) with delta (0, 0)
Screenshot: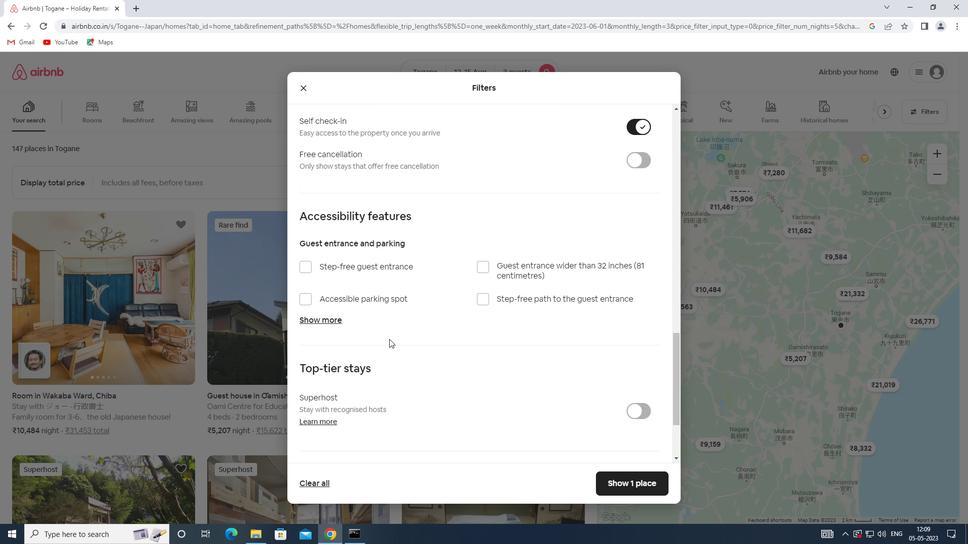 
Action: Mouse scrolled (389, 338) with delta (0, 0)
Screenshot: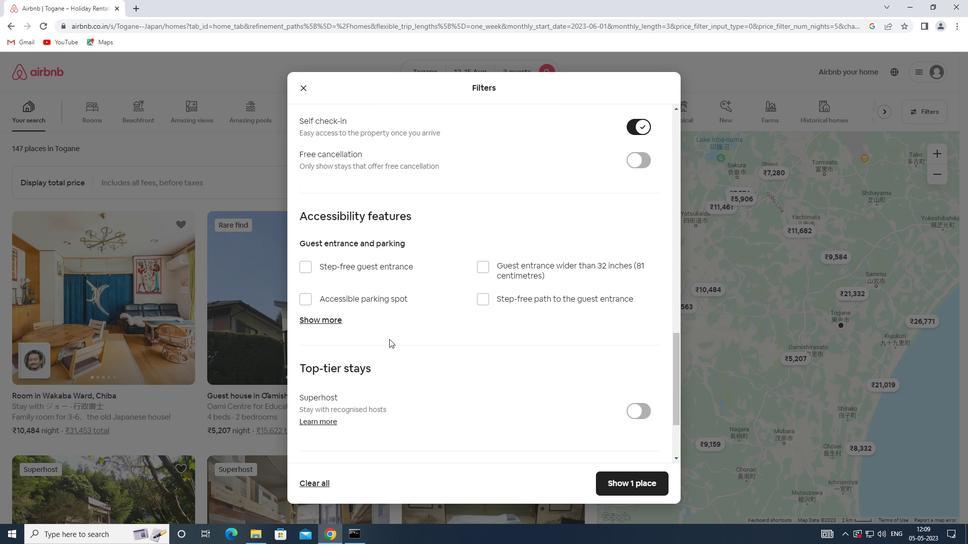 
Action: Mouse scrolled (389, 338) with delta (0, 0)
Screenshot: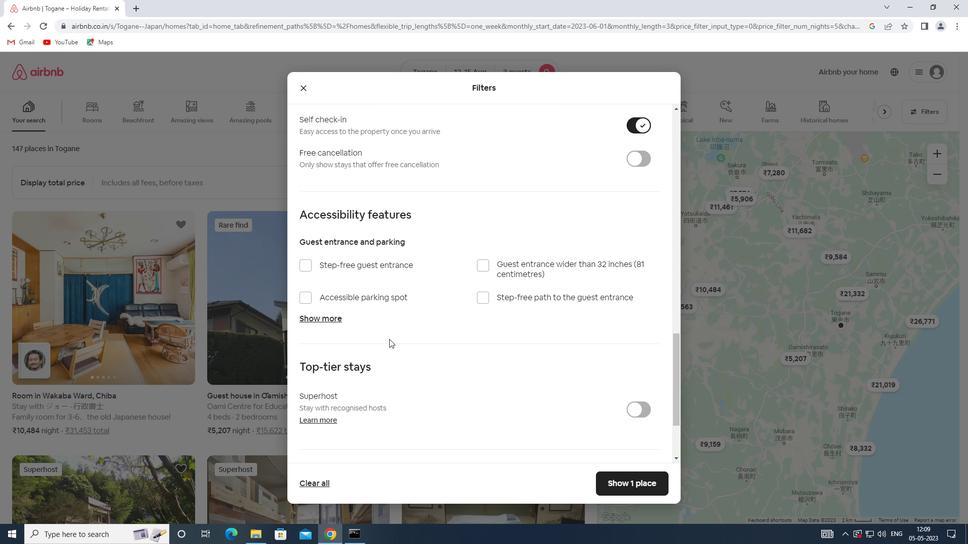
Action: Mouse moved to (338, 391)
Screenshot: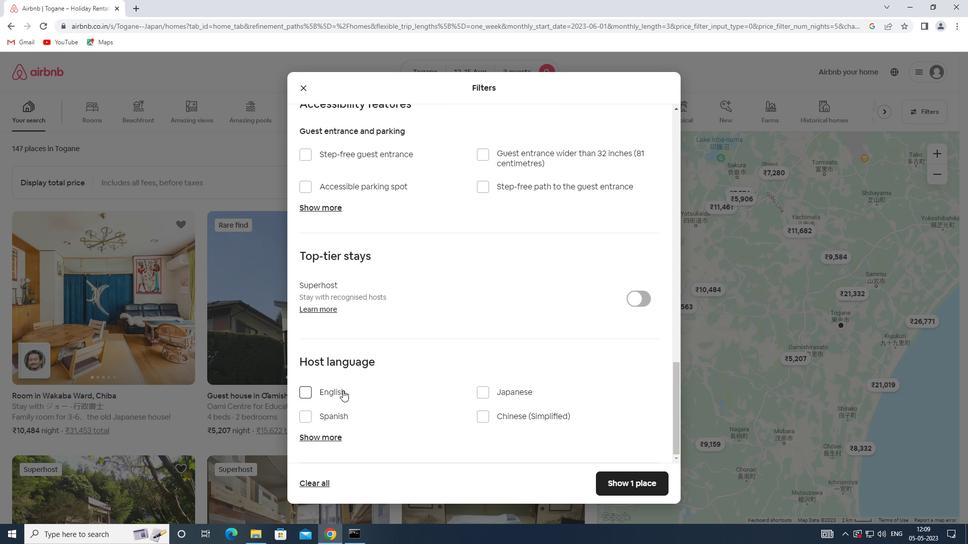 
Action: Mouse pressed left at (338, 391)
Screenshot: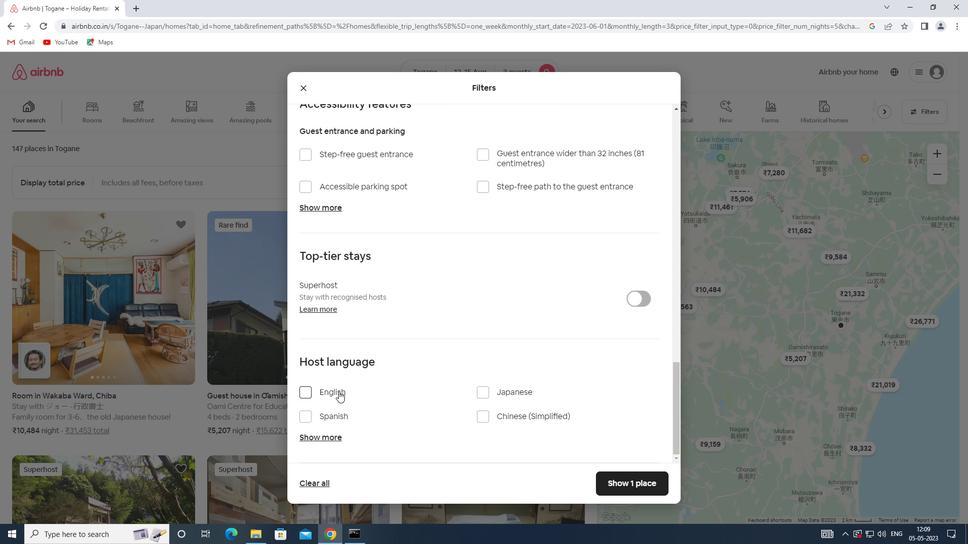 
Action: Mouse moved to (612, 481)
Screenshot: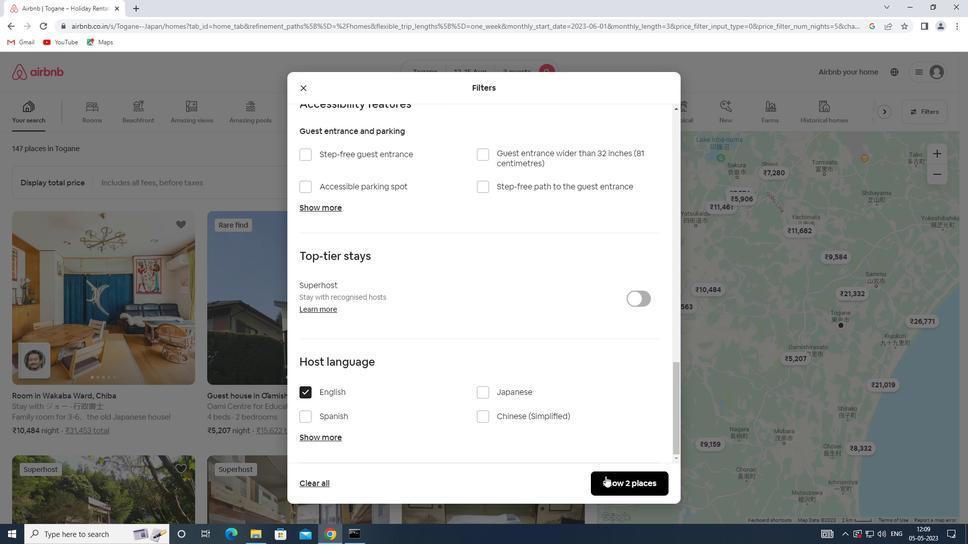 
Action: Mouse pressed left at (612, 481)
Screenshot: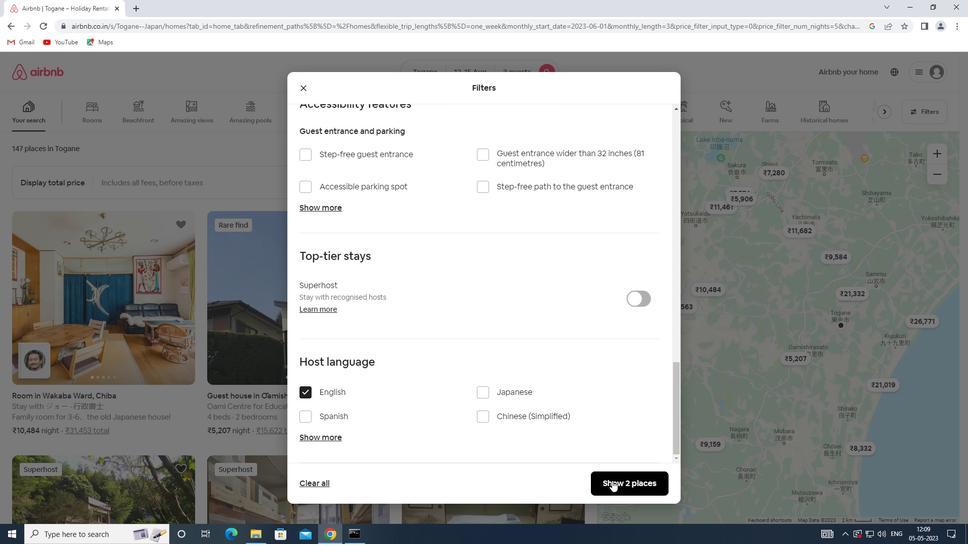 
